 Task: For heading Use Lobster with orange colour & Underline.  font size for heading26,  'Change the font style of data to'Lobster and font size to 18,  Change the alignment of both headline & data to Align right In the sheet  BudgetPlan templatesbook
Action: Mouse moved to (47, 126)
Screenshot: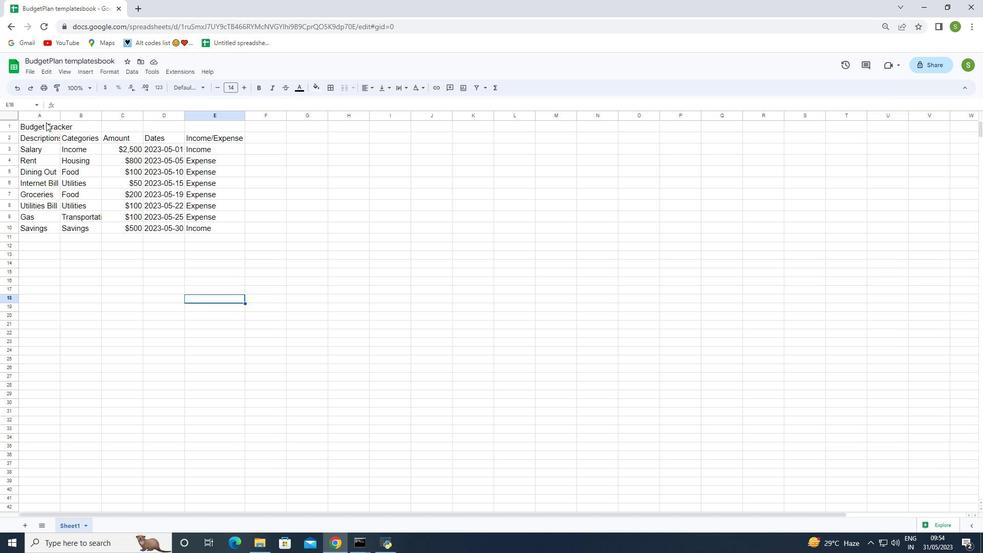 
Action: Mouse pressed left at (47, 126)
Screenshot: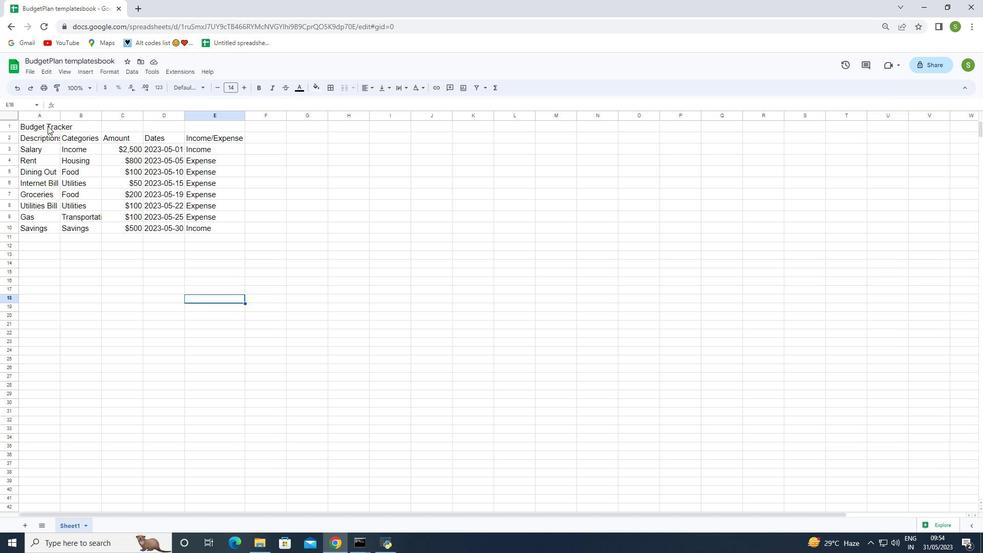
Action: Mouse moved to (59, 113)
Screenshot: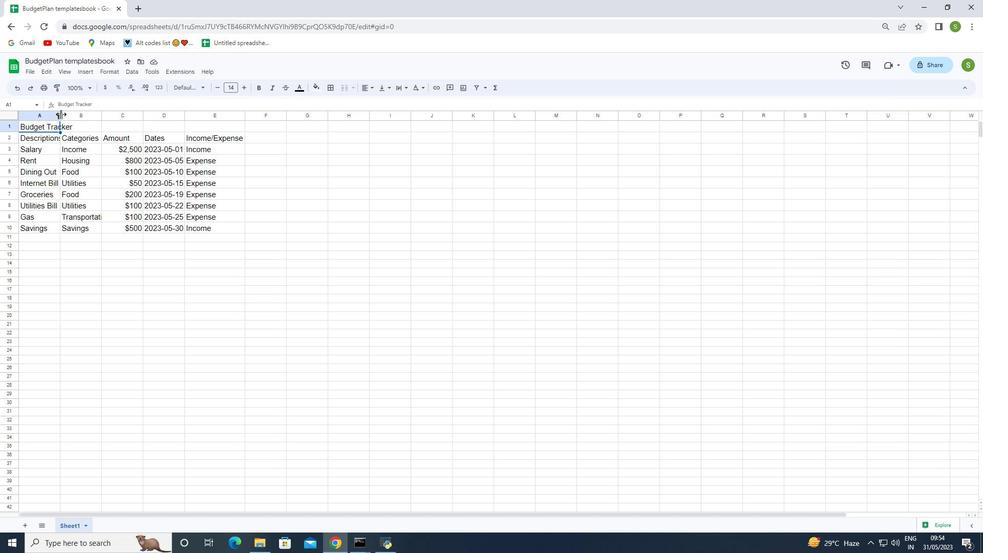 
Action: Mouse pressed left at (59, 113)
Screenshot: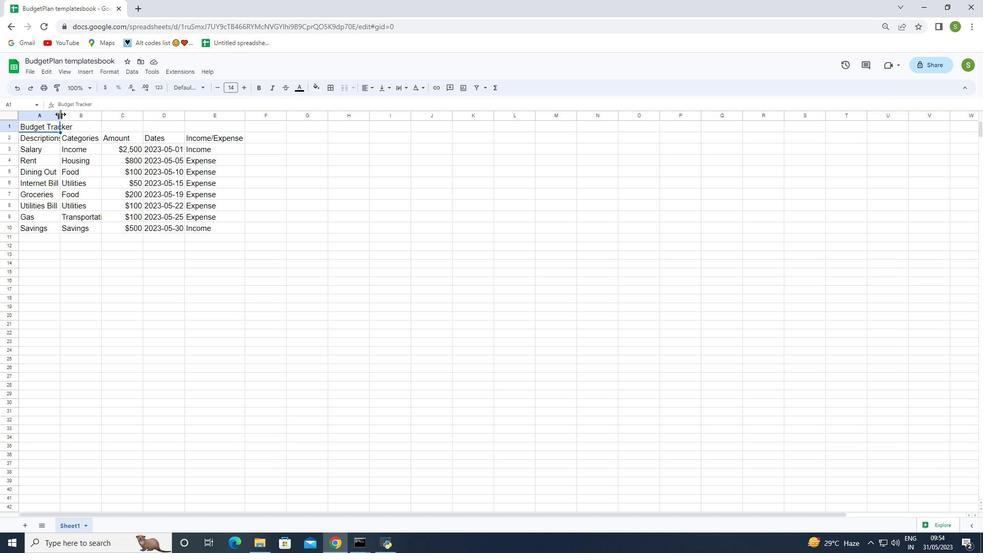 
Action: Mouse pressed left at (59, 113)
Screenshot: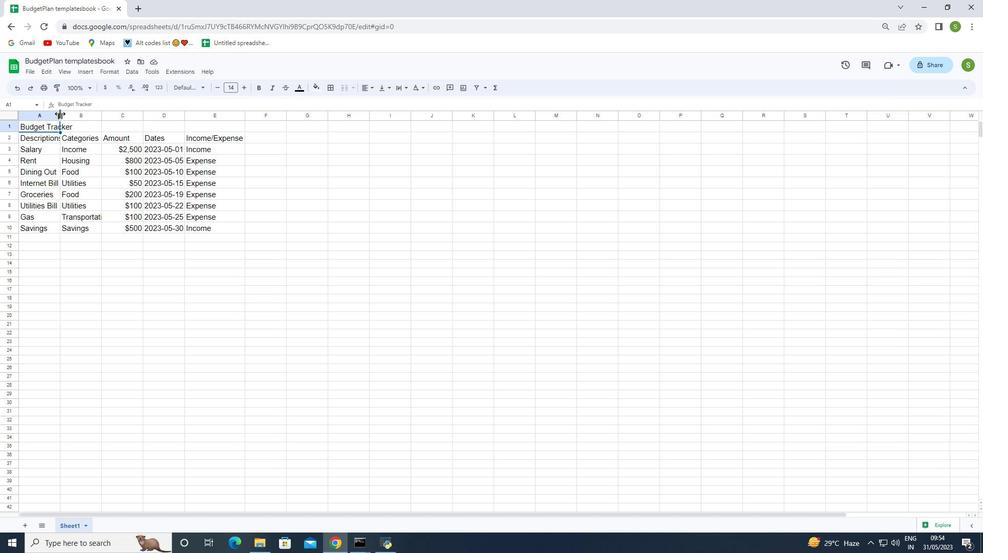 
Action: Mouse moved to (93, 227)
Screenshot: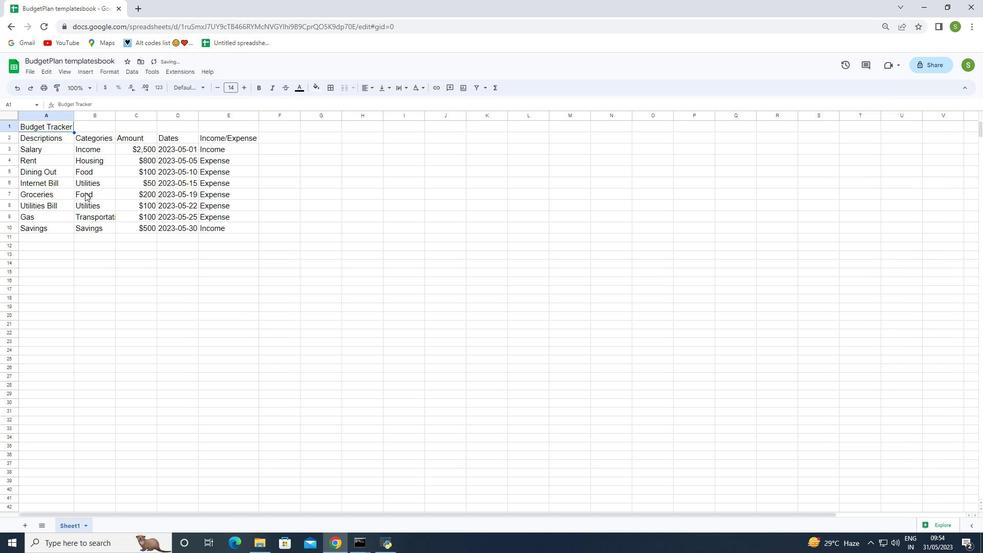 
Action: Mouse pressed left at (93, 227)
Screenshot: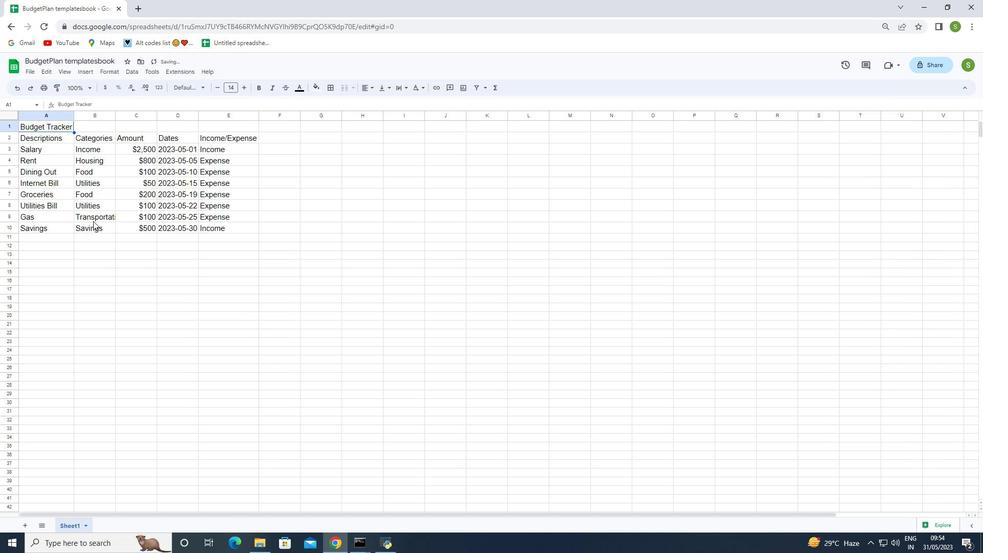 
Action: Mouse moved to (62, 127)
Screenshot: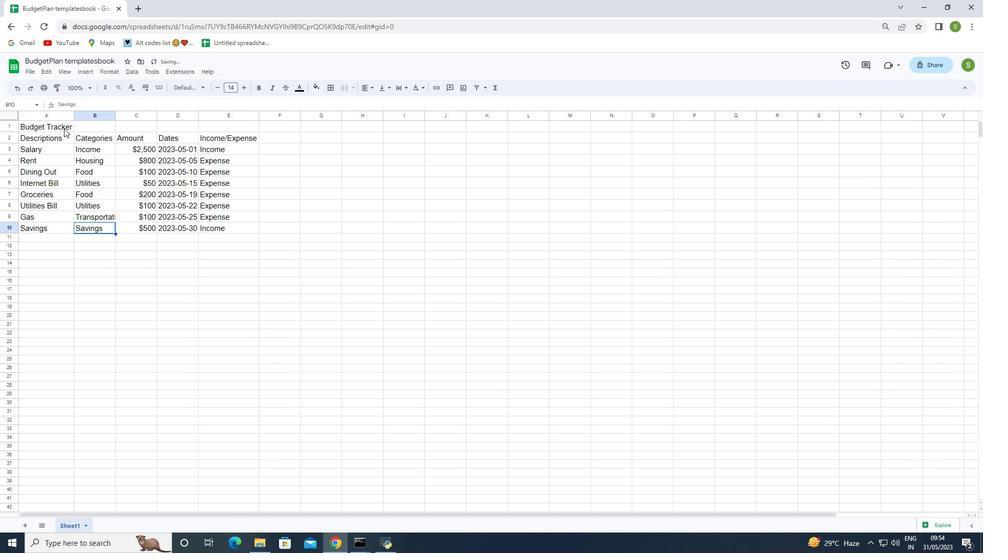 
Action: Mouse pressed left at (62, 127)
Screenshot: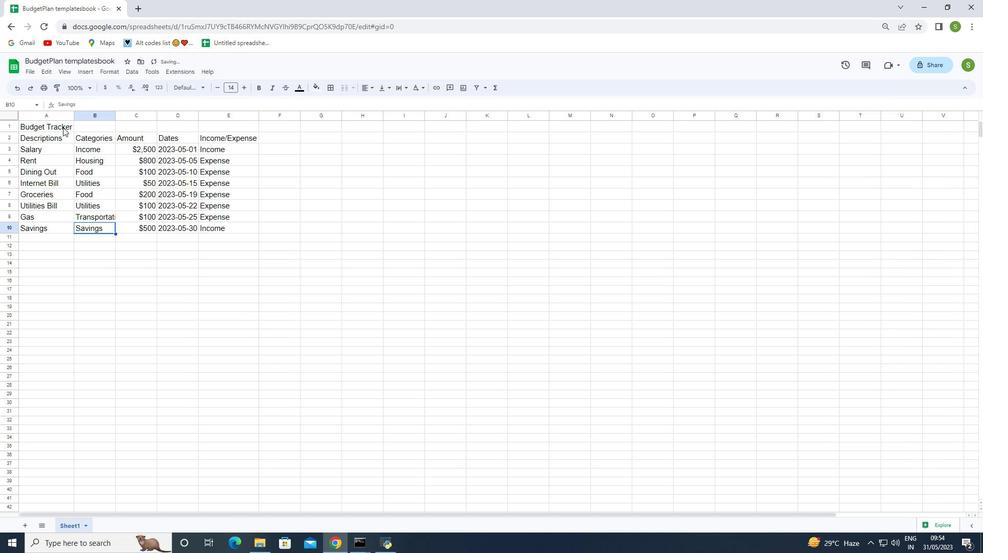 
Action: Mouse moved to (184, 88)
Screenshot: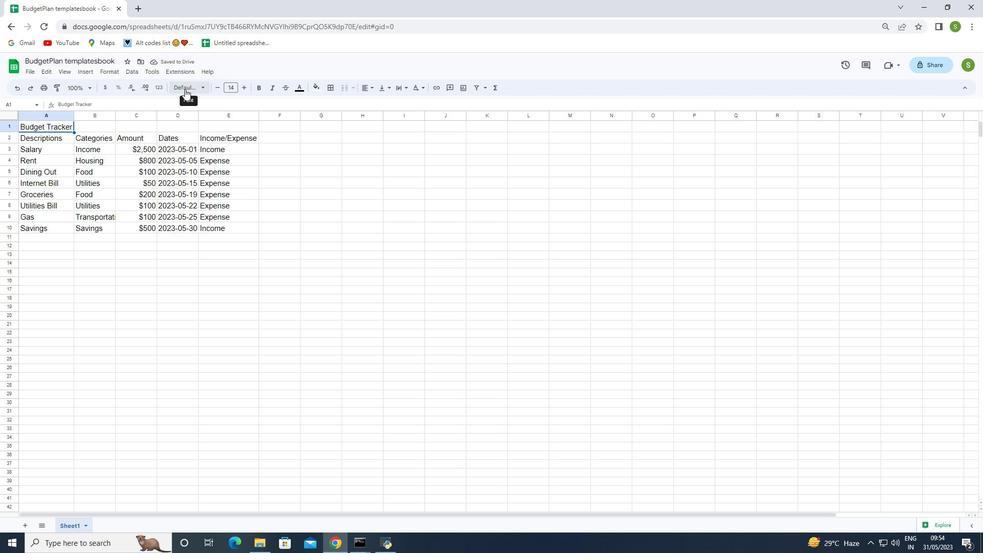 
Action: Mouse pressed left at (184, 88)
Screenshot: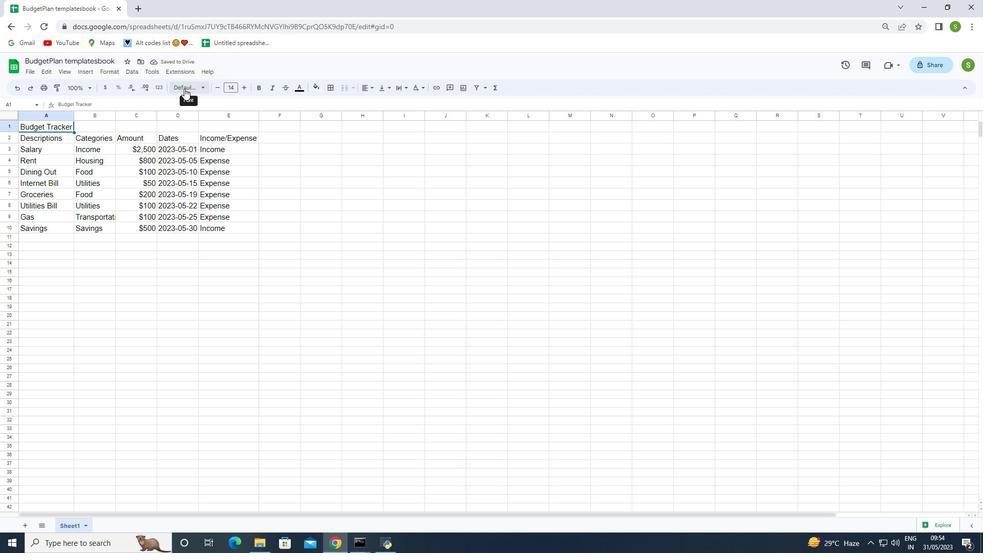 
Action: Mouse moved to (218, 510)
Screenshot: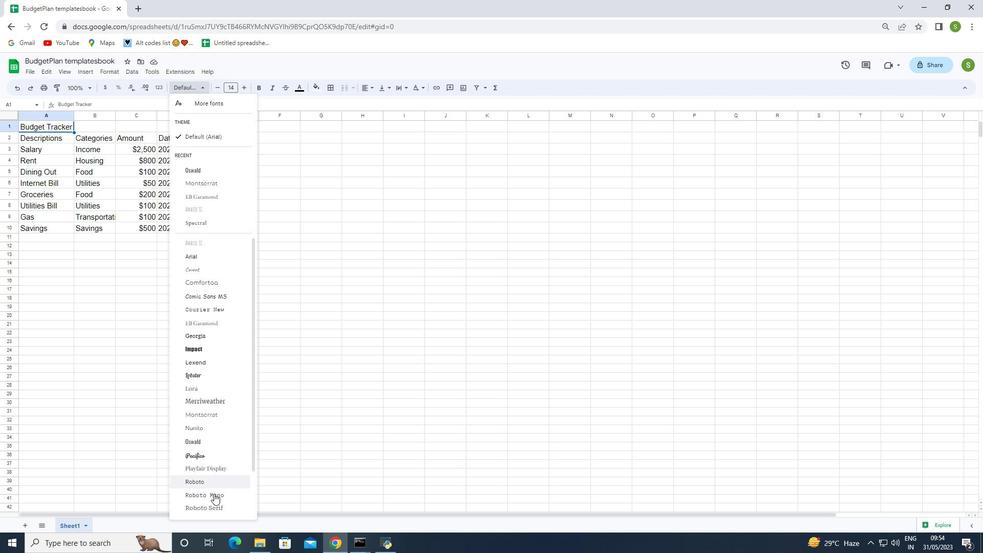 
Action: Mouse scrolled (218, 510) with delta (0, 0)
Screenshot: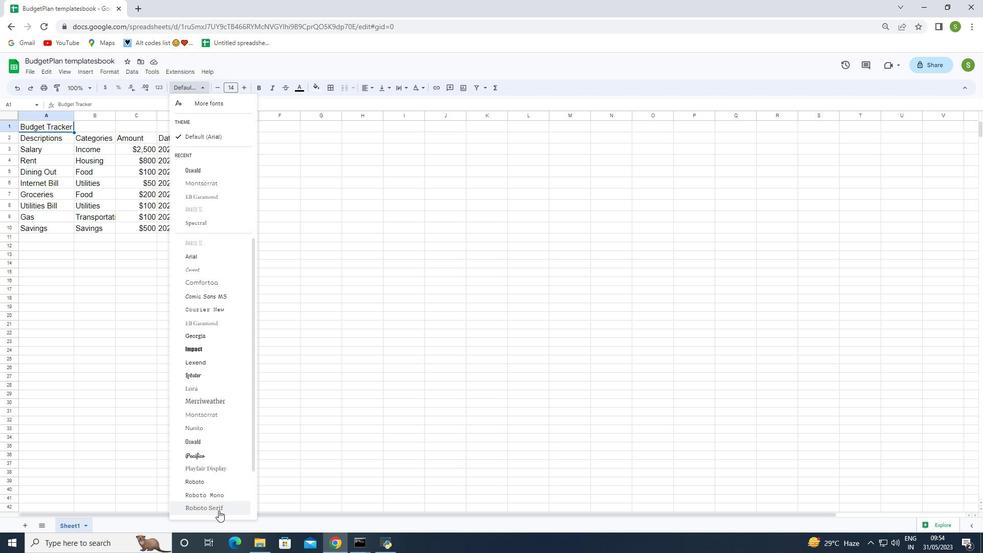 
Action: Mouse scrolled (218, 510) with delta (0, 0)
Screenshot: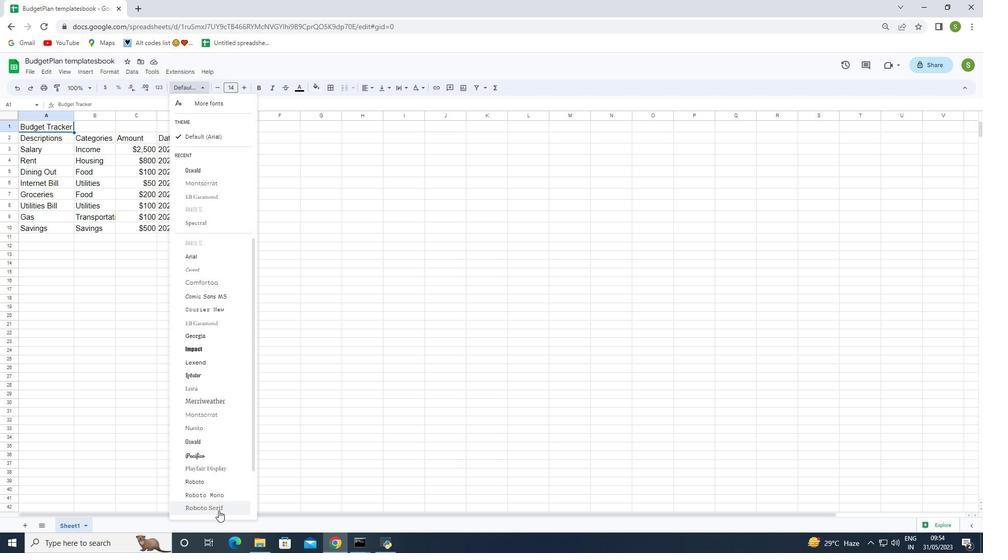 
Action: Mouse scrolled (218, 510) with delta (0, 0)
Screenshot: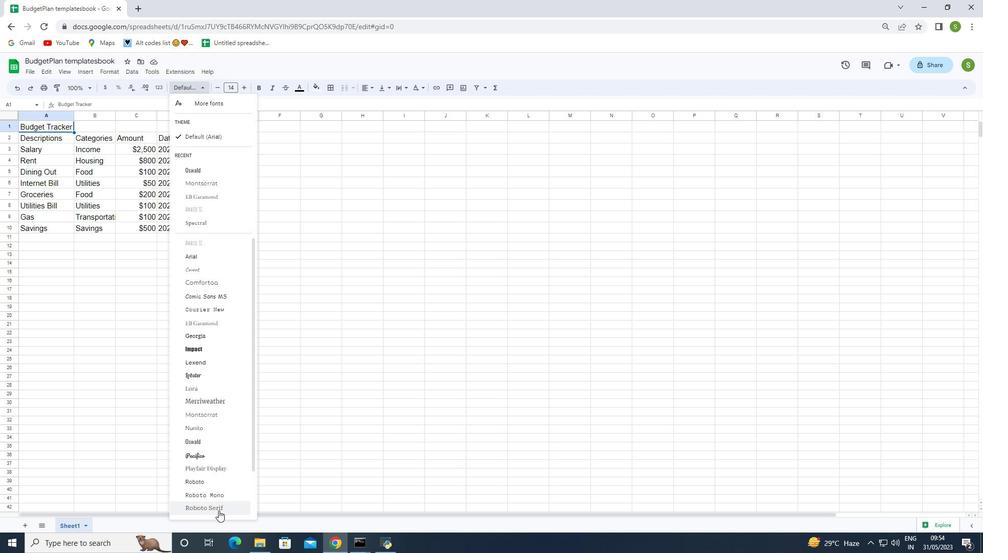 
Action: Mouse scrolled (218, 510) with delta (0, 0)
Screenshot: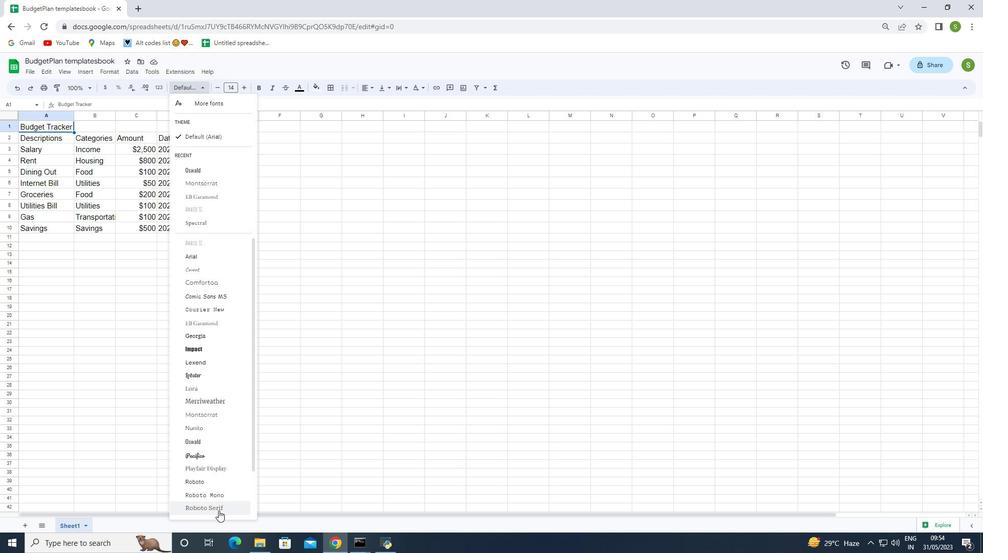 
Action: Mouse moved to (199, 488)
Screenshot: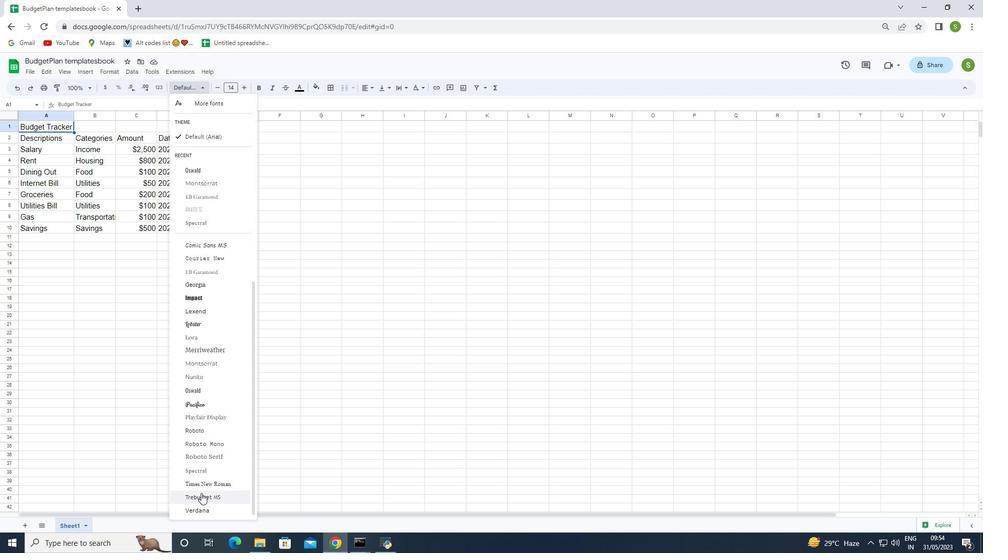 
Action: Mouse scrolled (199, 487) with delta (0, 0)
Screenshot: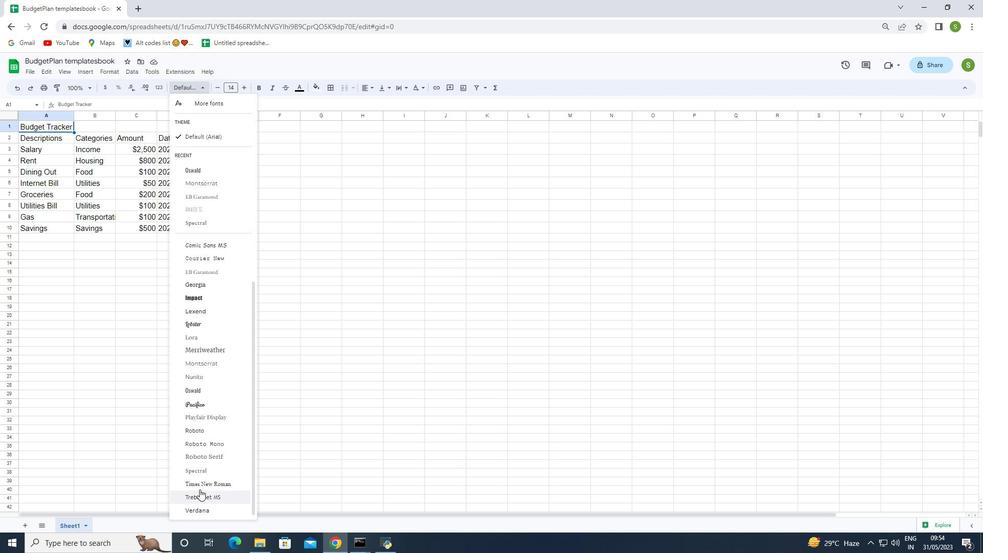 
Action: Mouse scrolled (199, 487) with delta (0, 0)
Screenshot: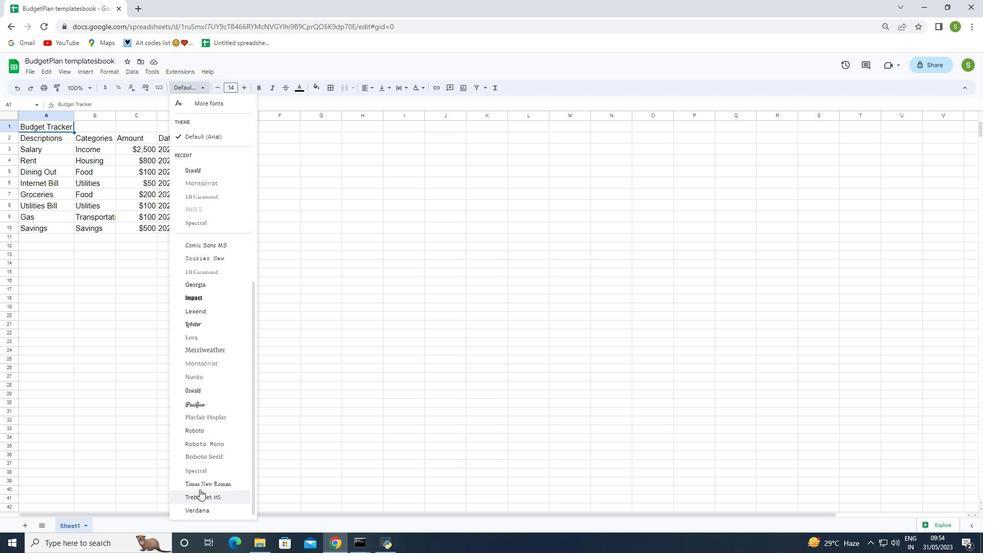 
Action: Mouse scrolled (199, 487) with delta (0, 0)
Screenshot: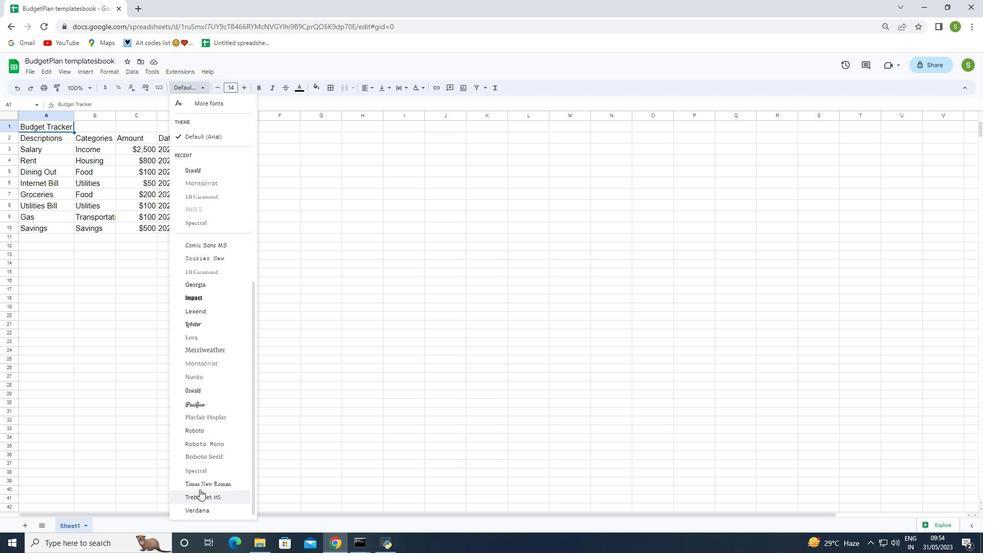
Action: Mouse scrolled (199, 487) with delta (0, 0)
Screenshot: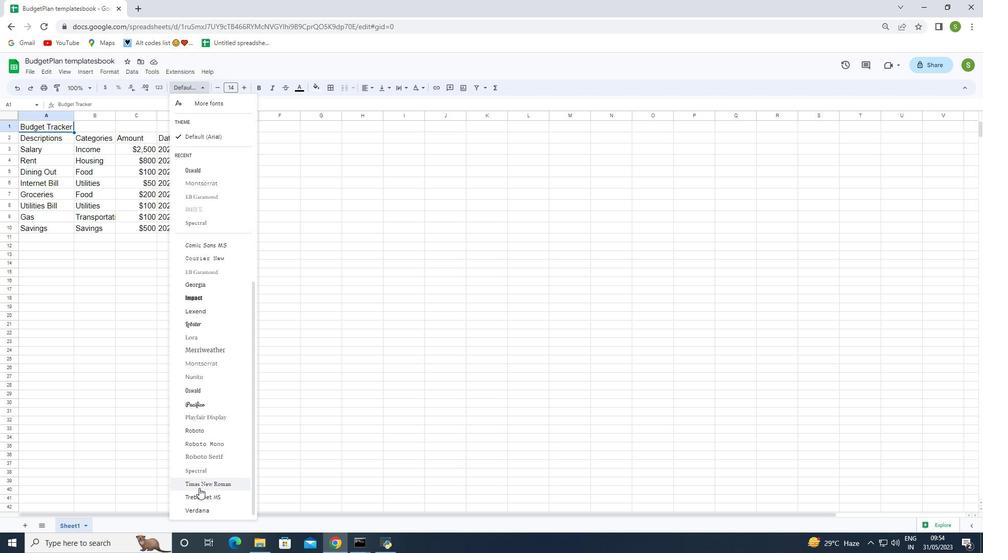 
Action: Mouse scrolled (199, 487) with delta (0, 0)
Screenshot: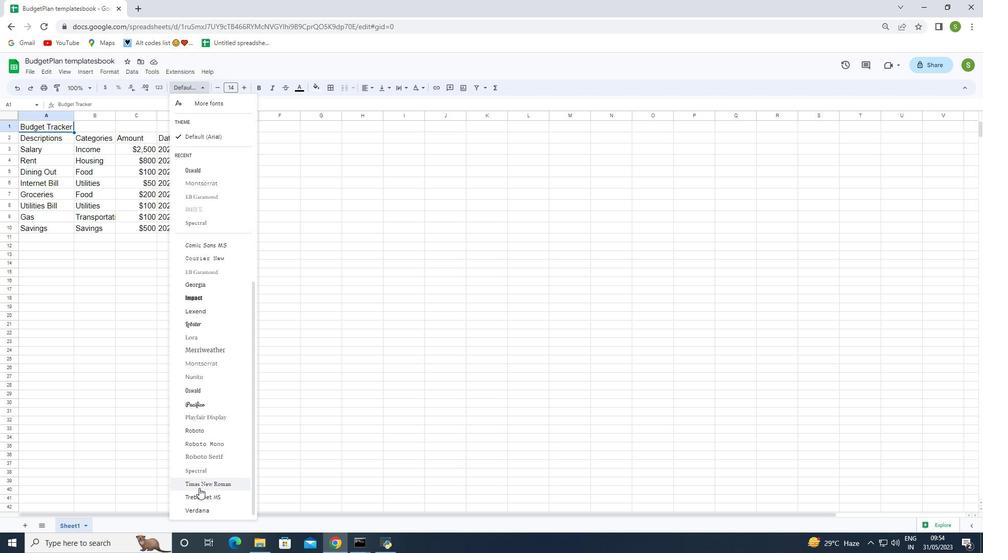 
Action: Mouse scrolled (199, 487) with delta (0, 0)
Screenshot: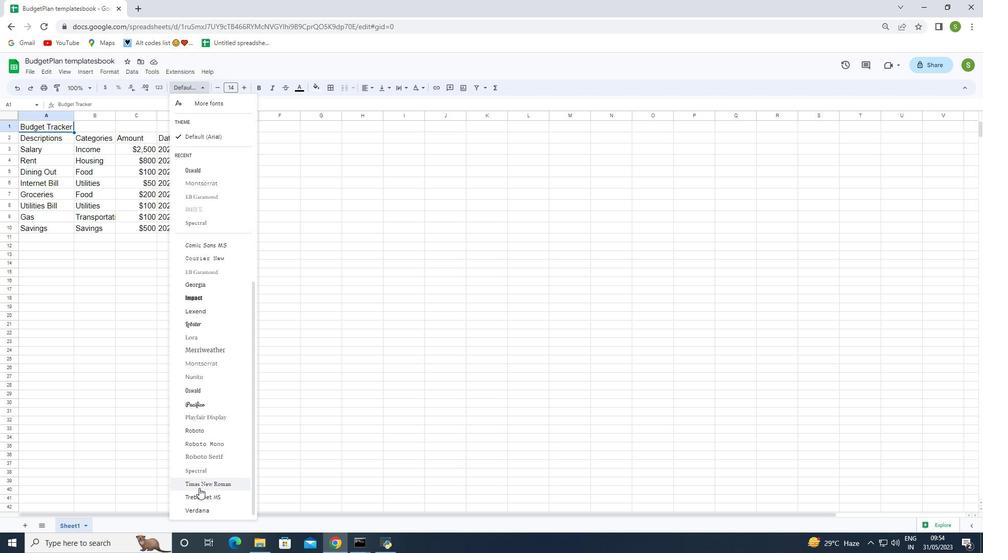 
Action: Mouse moved to (208, 429)
Screenshot: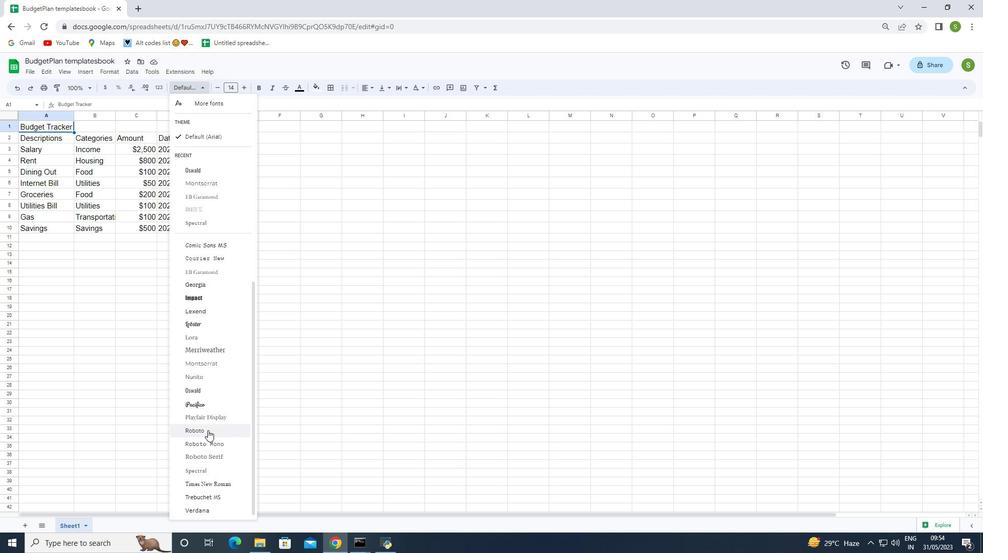 
Action: Mouse scrolled (208, 430) with delta (0, 0)
Screenshot: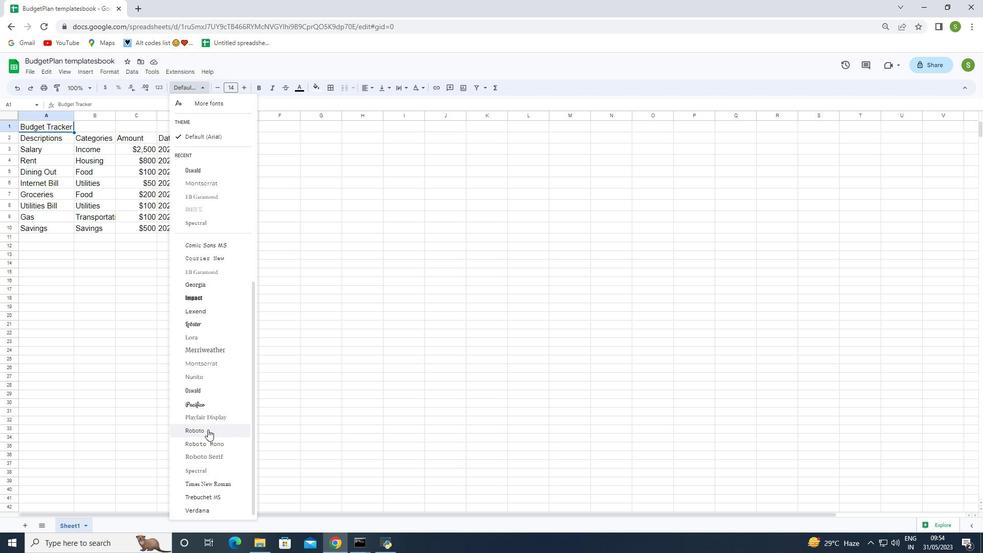 
Action: Mouse moved to (192, 376)
Screenshot: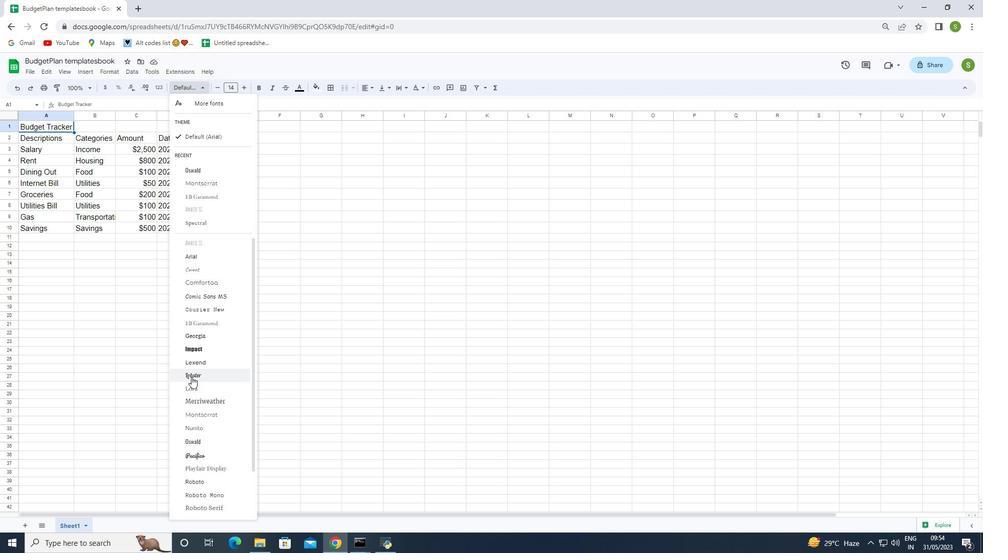 
Action: Mouse pressed left at (192, 376)
Screenshot: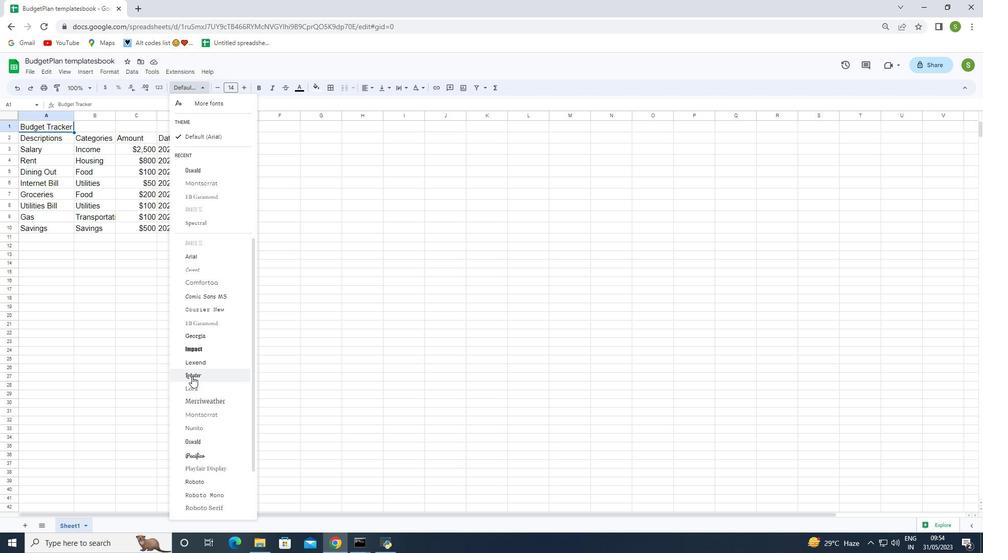 
Action: Mouse moved to (301, 89)
Screenshot: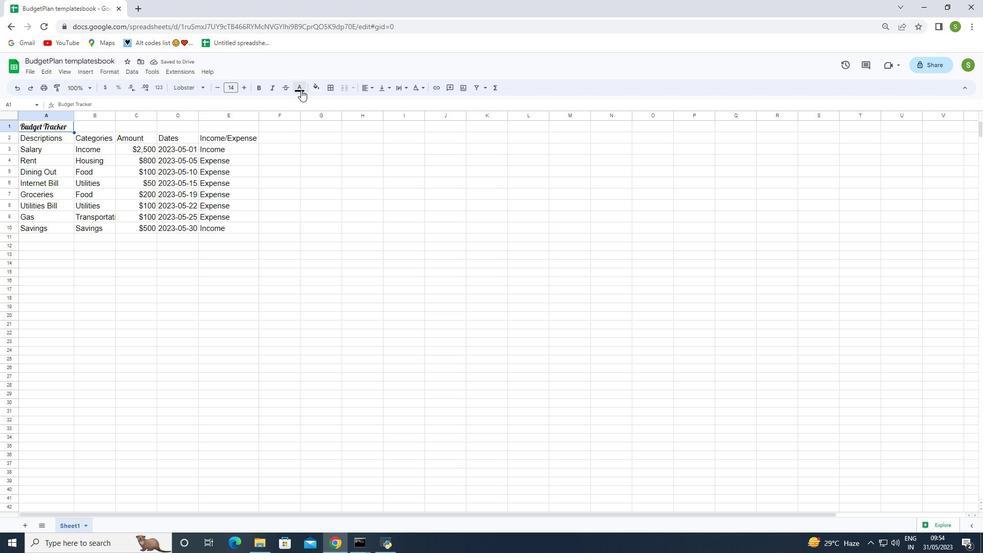 
Action: Mouse pressed left at (301, 89)
Screenshot: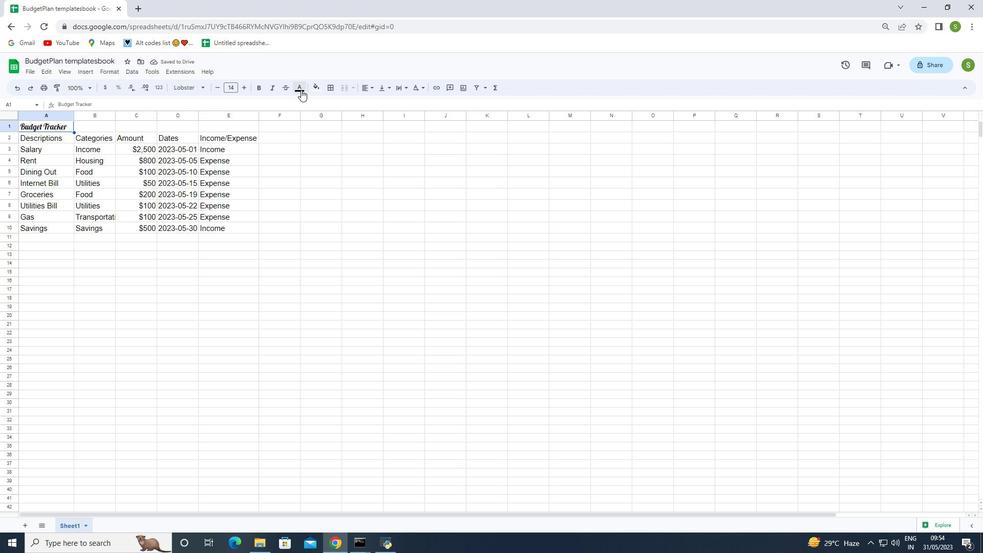 
Action: Mouse moved to (319, 125)
Screenshot: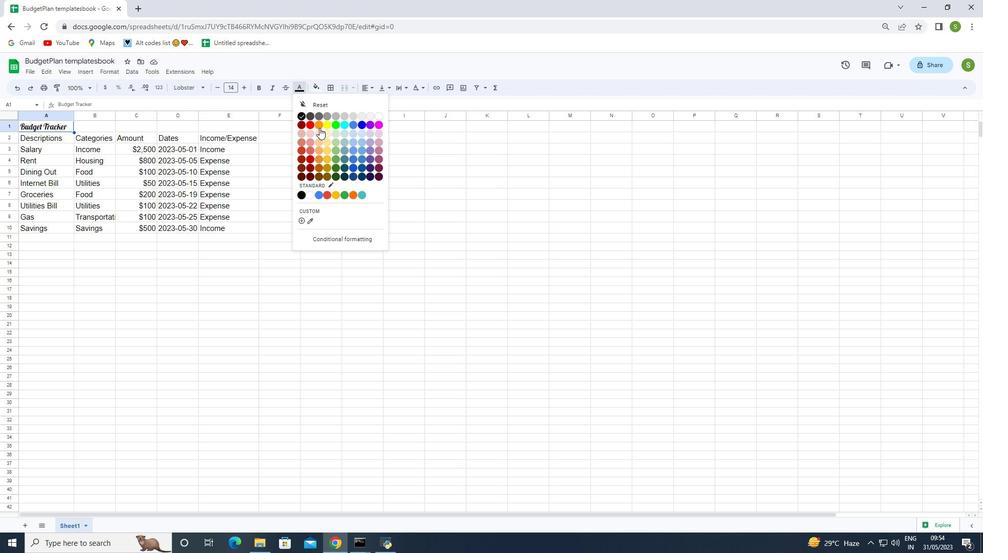 
Action: Mouse pressed left at (319, 125)
Screenshot: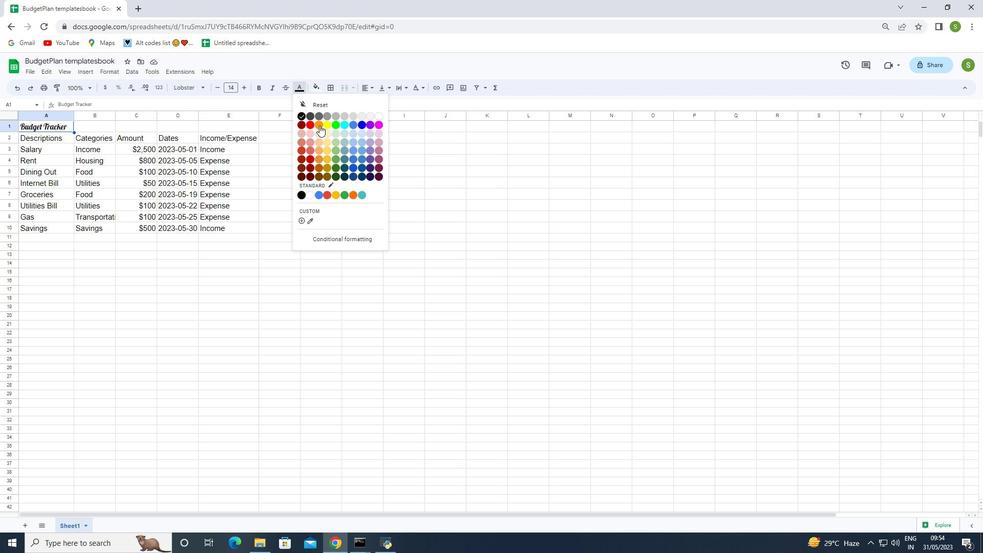 
Action: Mouse moved to (106, 73)
Screenshot: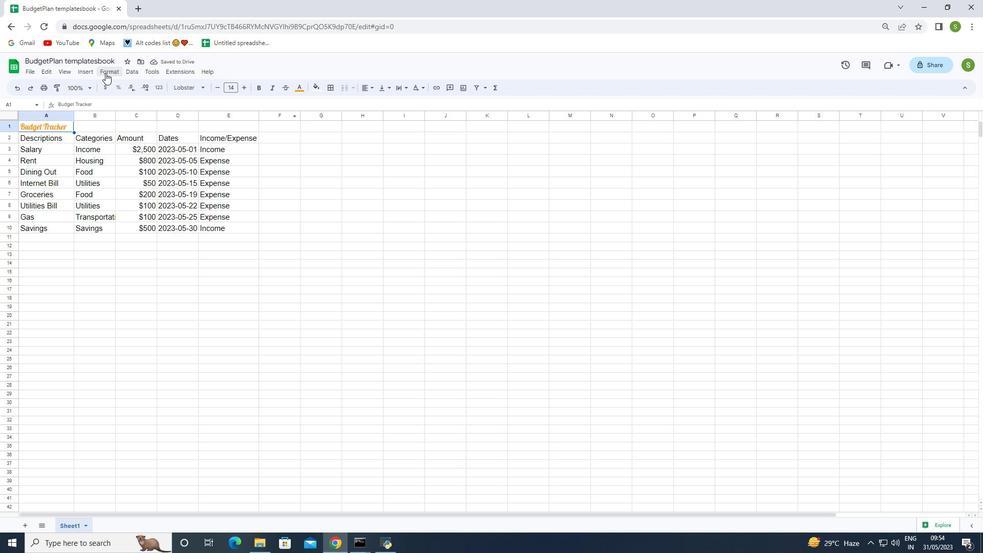 
Action: Mouse pressed left at (106, 73)
Screenshot: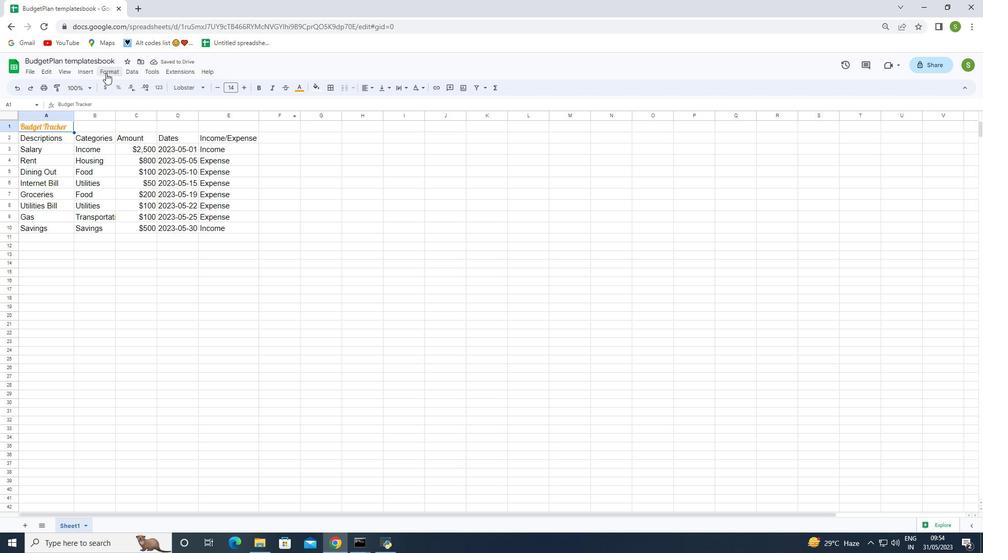 
Action: Mouse moved to (250, 120)
Screenshot: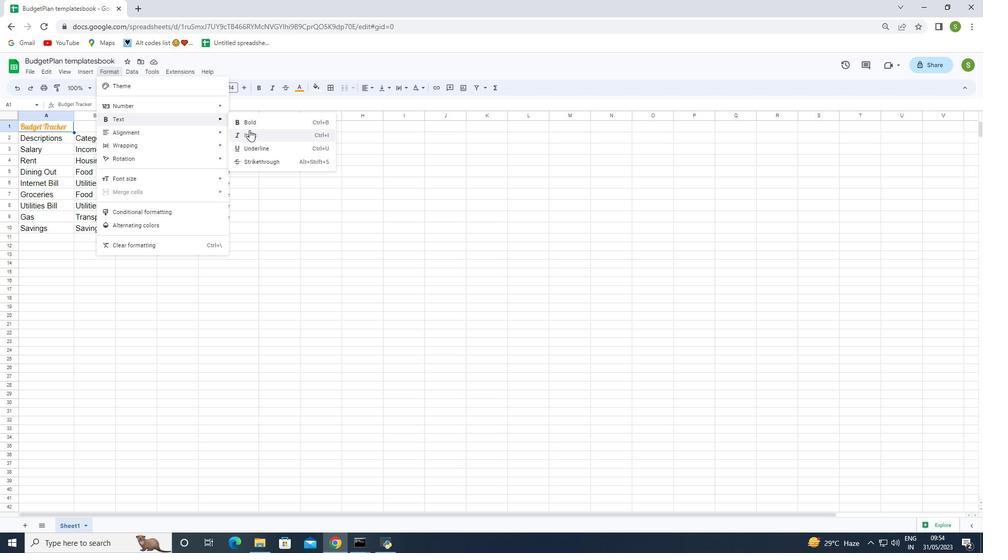 
Action: Mouse pressed left at (250, 120)
Screenshot: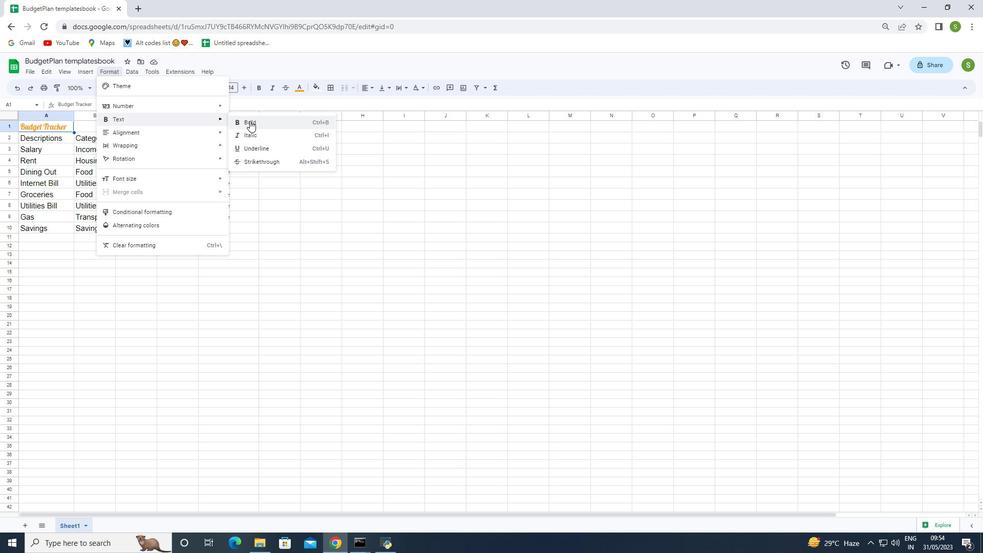 
Action: Mouse moved to (254, 88)
Screenshot: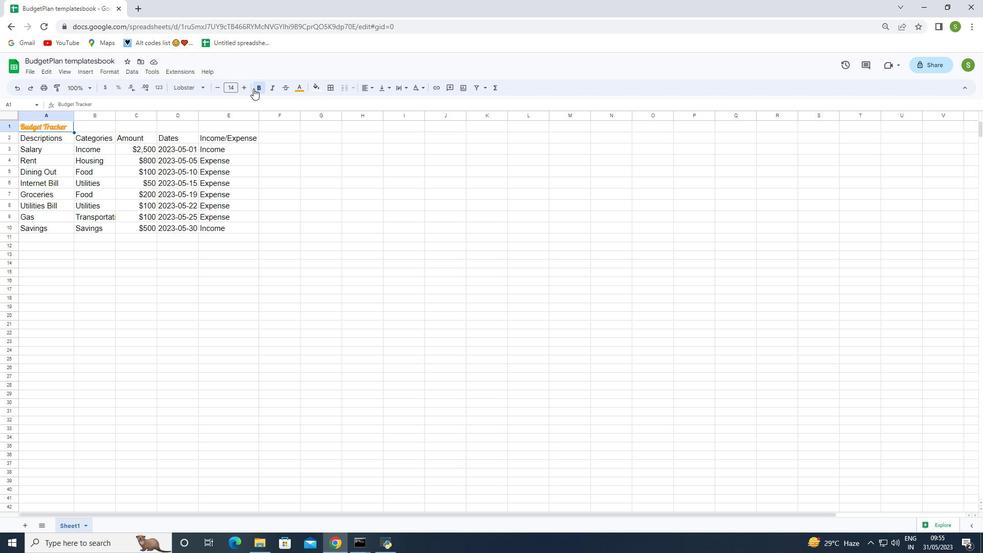
Action: Mouse pressed left at (254, 88)
Screenshot: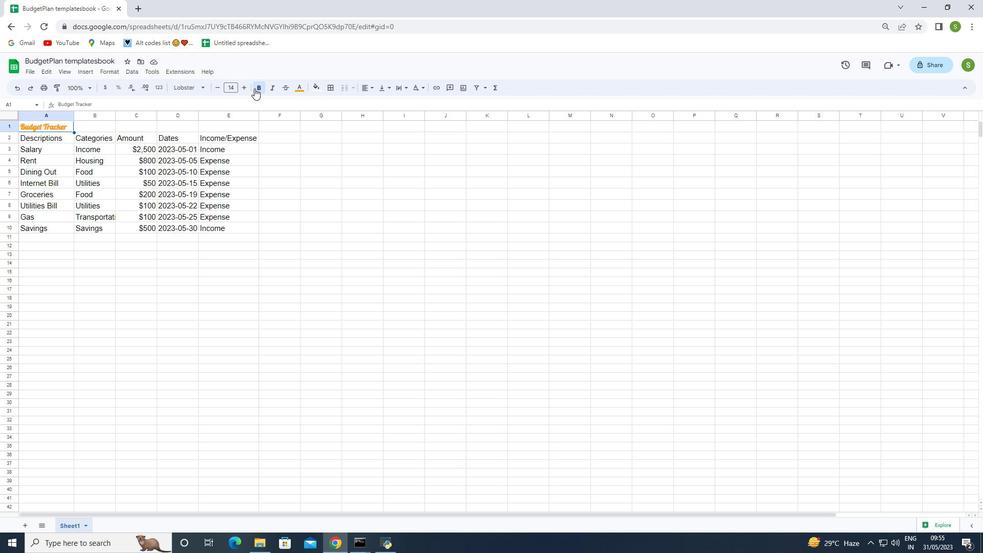 
Action: Mouse moved to (117, 72)
Screenshot: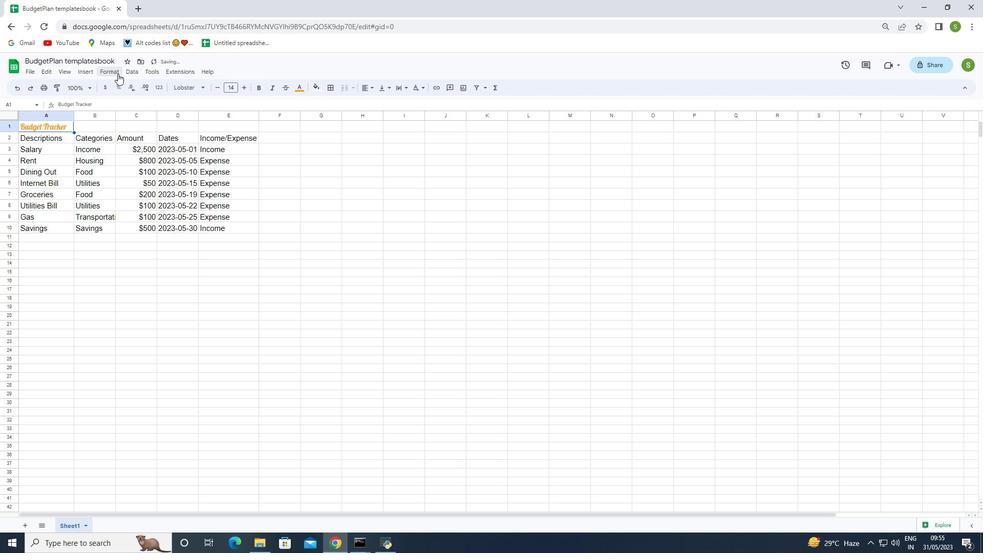 
Action: Mouse pressed left at (117, 72)
Screenshot: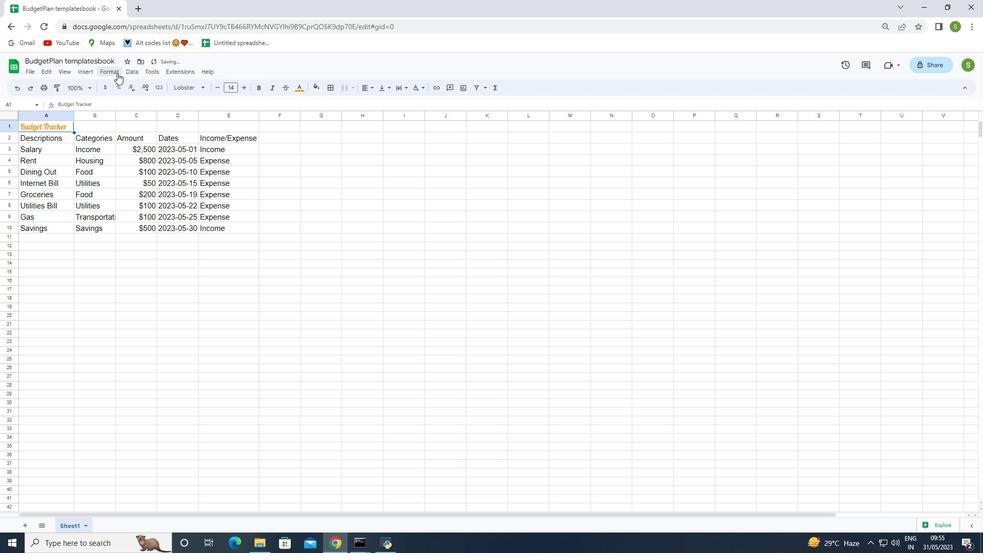 
Action: Mouse moved to (253, 151)
Screenshot: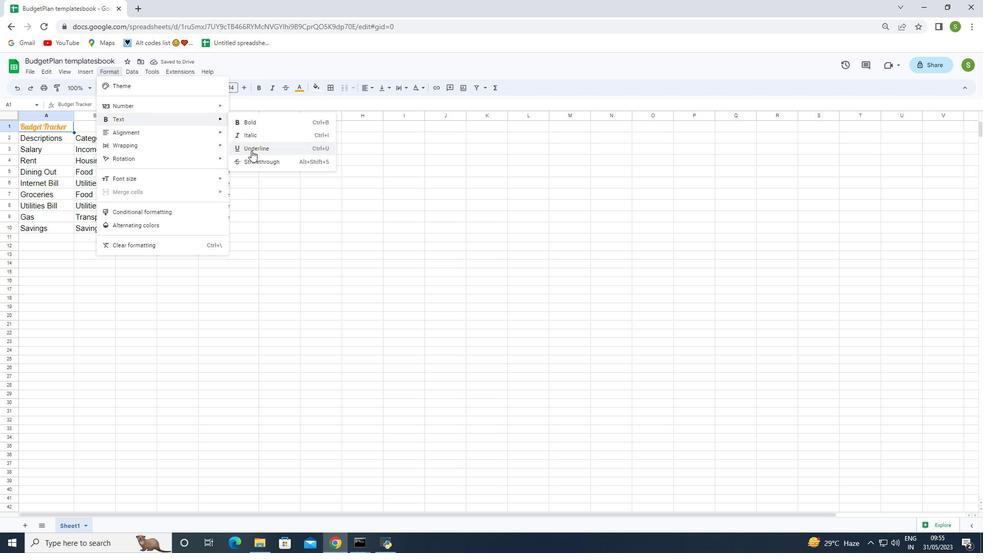 
Action: Mouse pressed left at (253, 151)
Screenshot: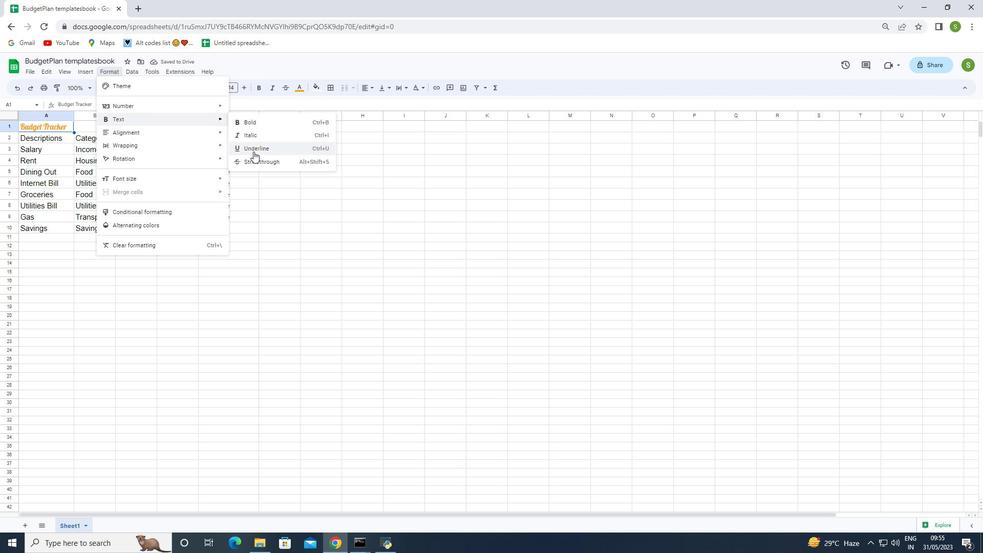 
Action: Mouse moved to (243, 88)
Screenshot: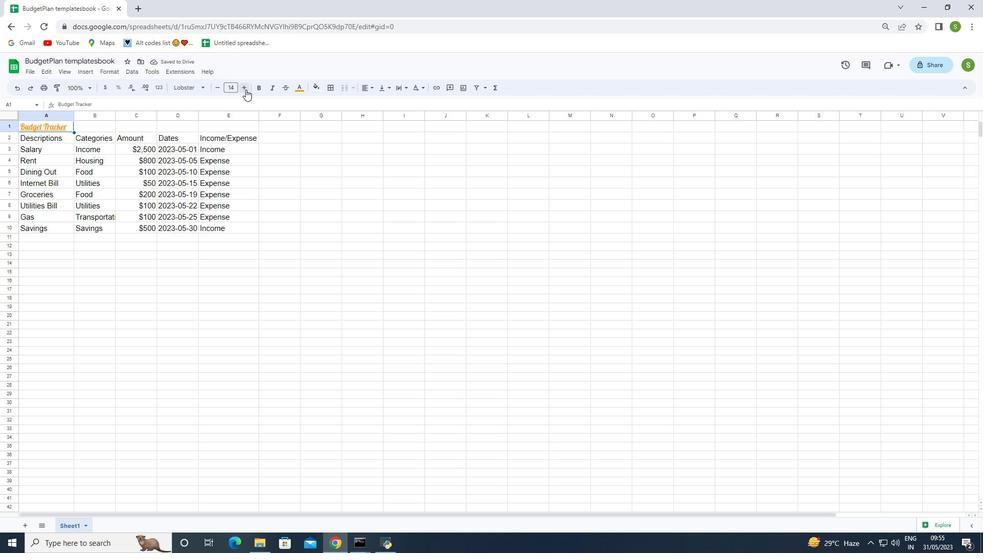 
Action: Mouse pressed left at (243, 88)
Screenshot: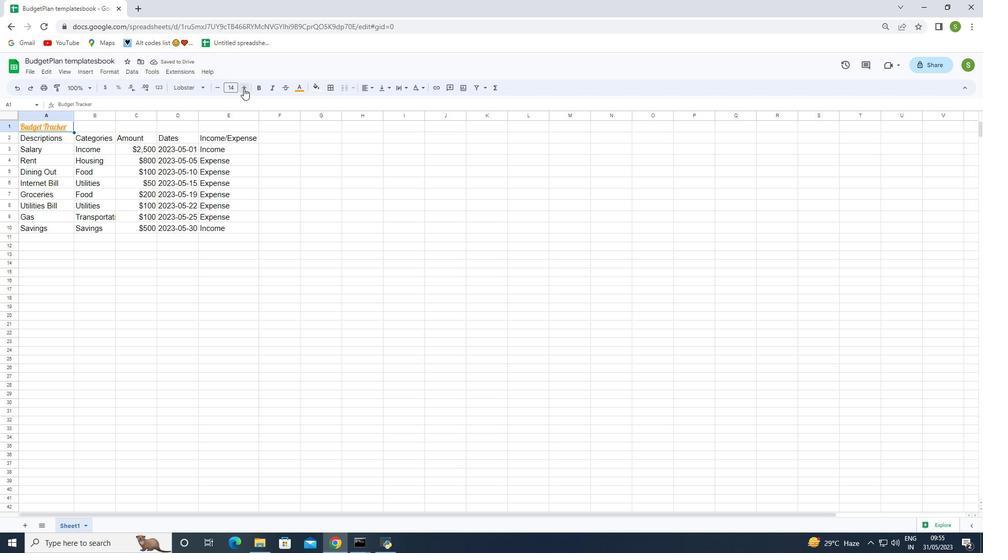 
Action: Mouse pressed left at (243, 88)
Screenshot: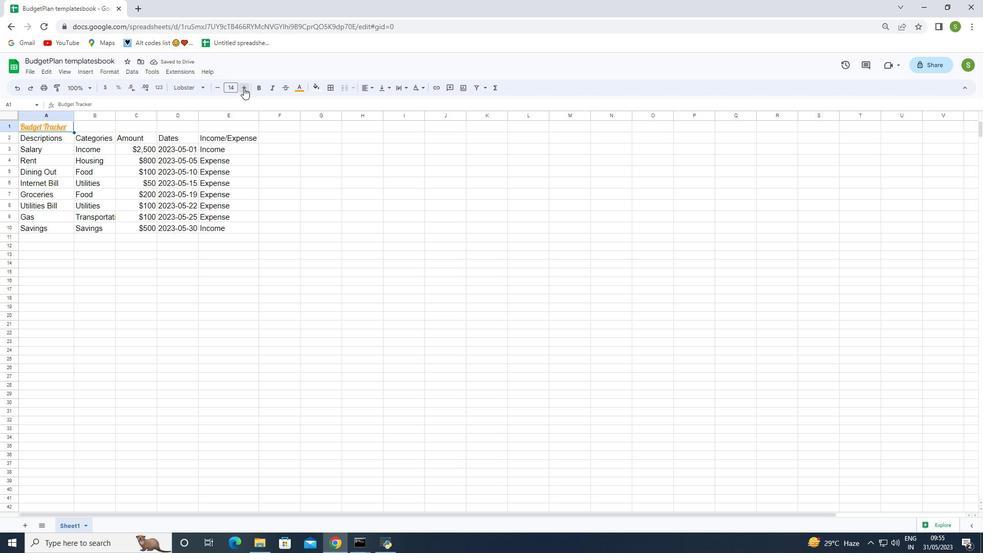 
Action: Mouse pressed left at (243, 88)
Screenshot: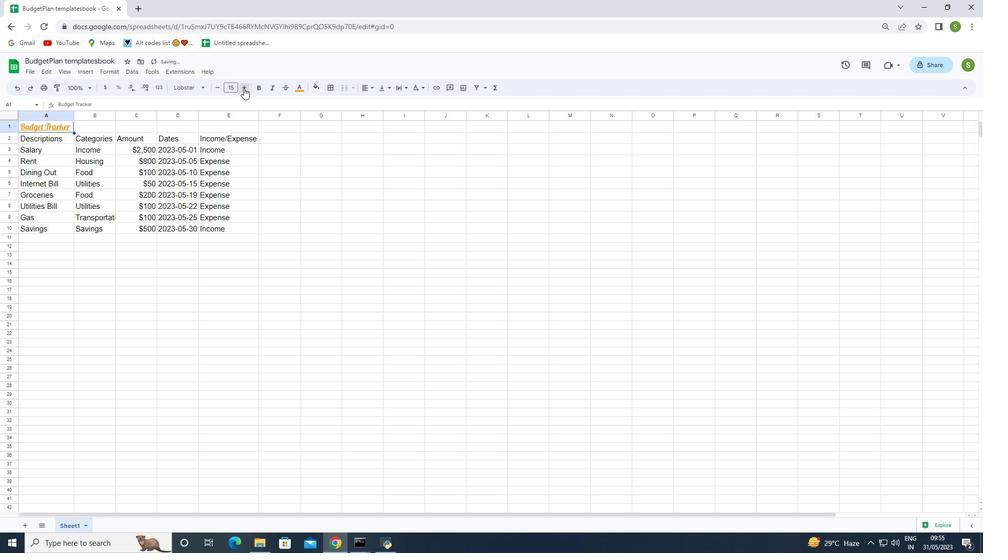 
Action: Mouse pressed left at (243, 88)
Screenshot: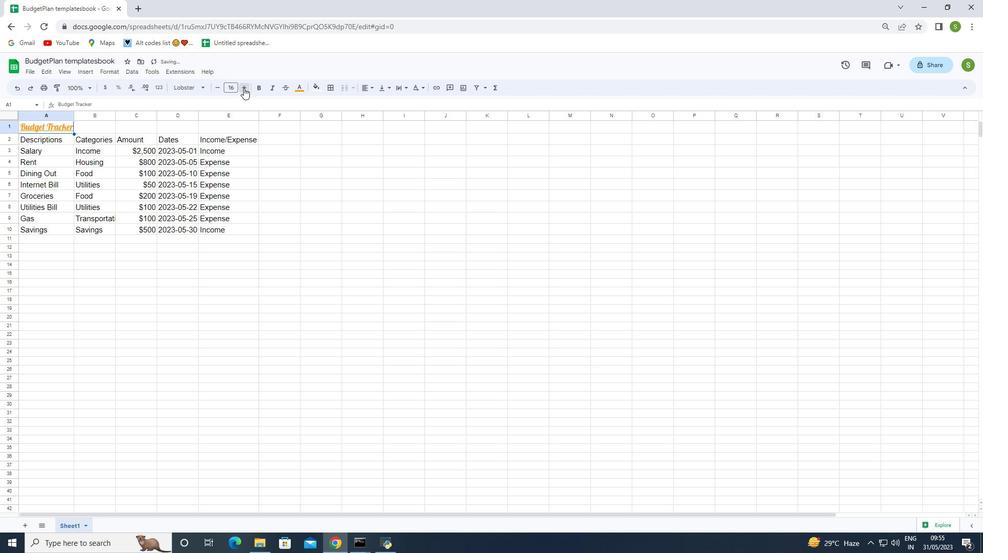 
Action: Mouse pressed left at (243, 88)
Screenshot: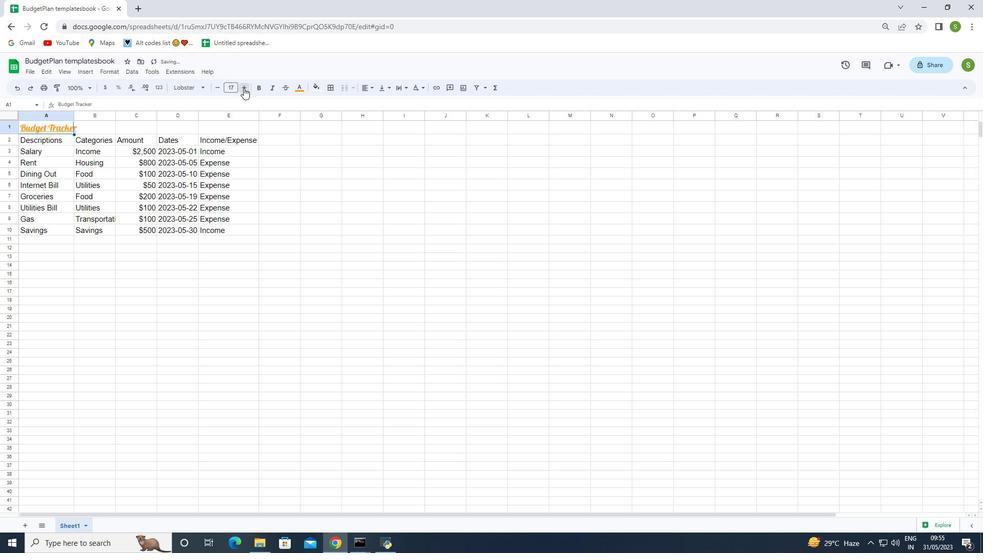
Action: Mouse pressed left at (243, 88)
Screenshot: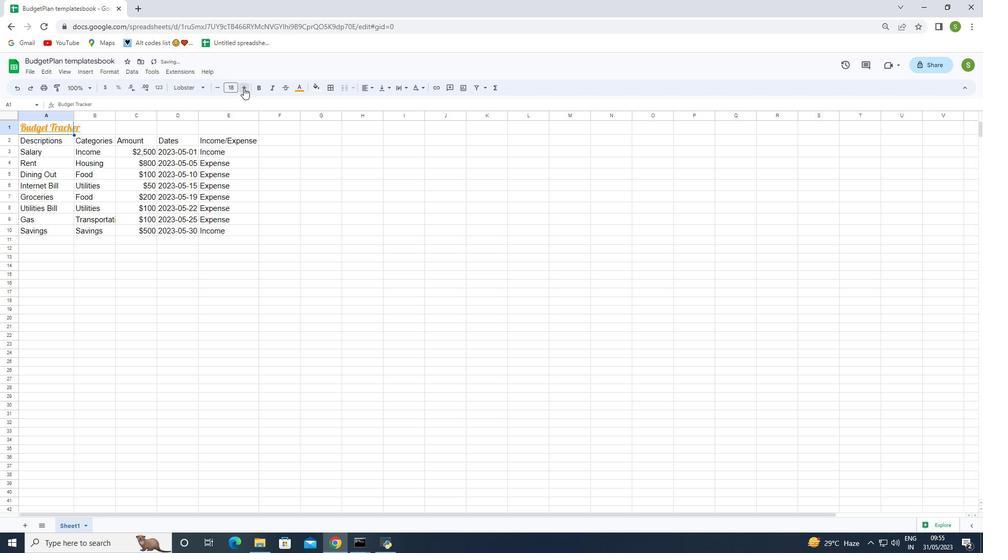
Action: Mouse pressed left at (243, 88)
Screenshot: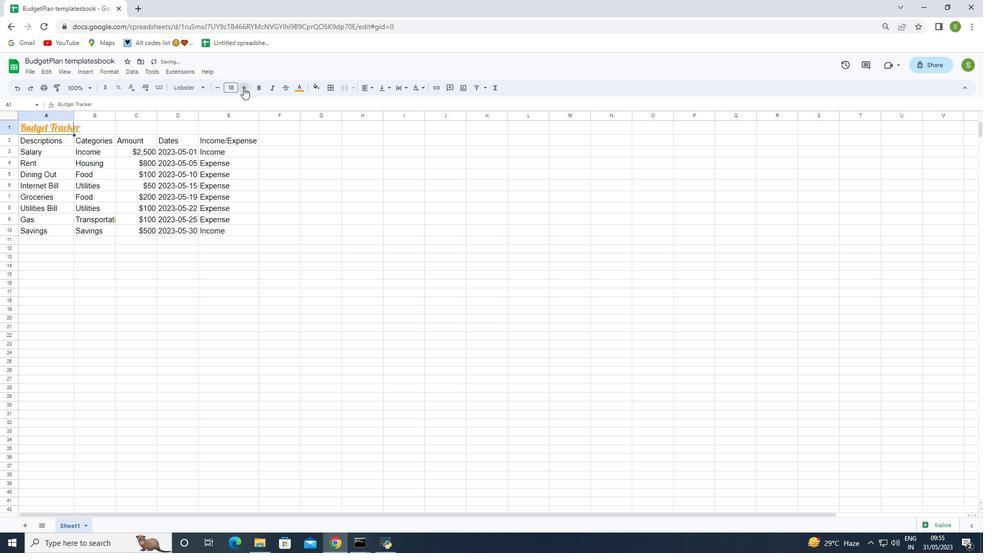 
Action: Mouse pressed left at (243, 88)
Screenshot: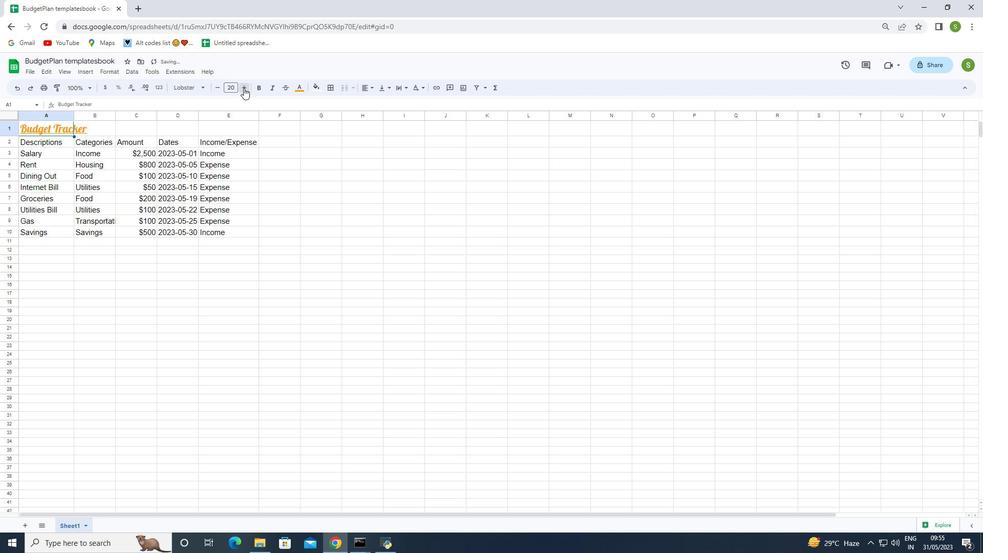 
Action: Mouse pressed left at (243, 88)
Screenshot: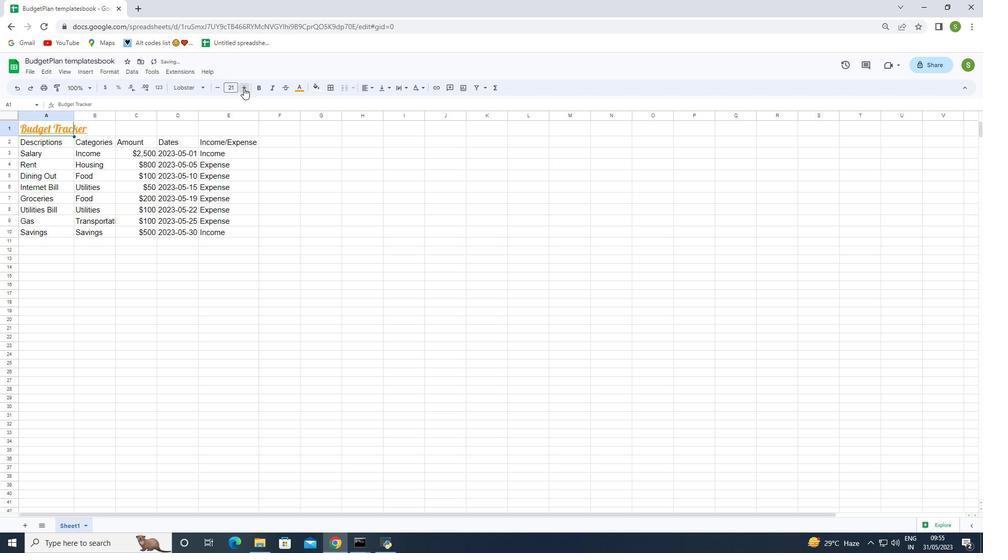 
Action: Mouse pressed left at (243, 88)
Screenshot: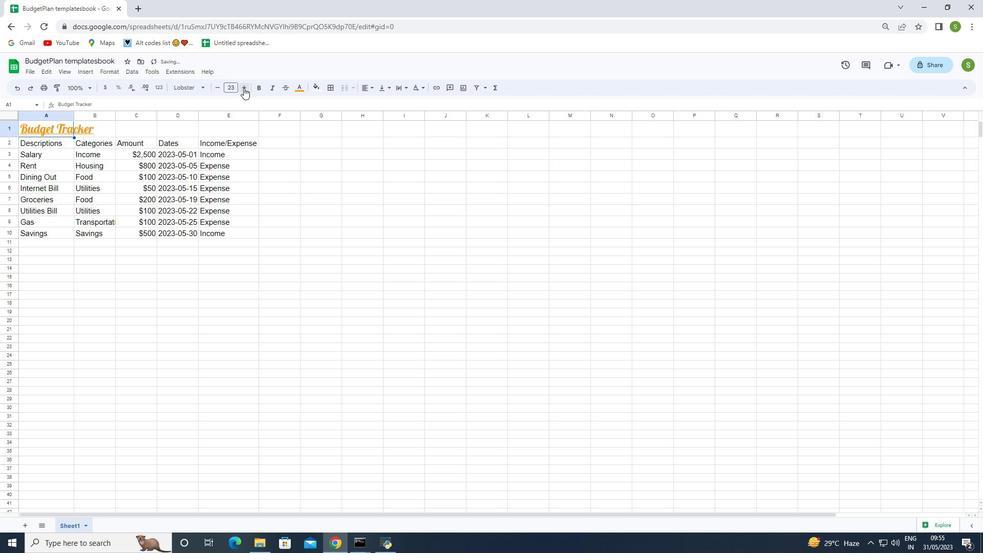 
Action: Mouse pressed left at (243, 88)
Screenshot: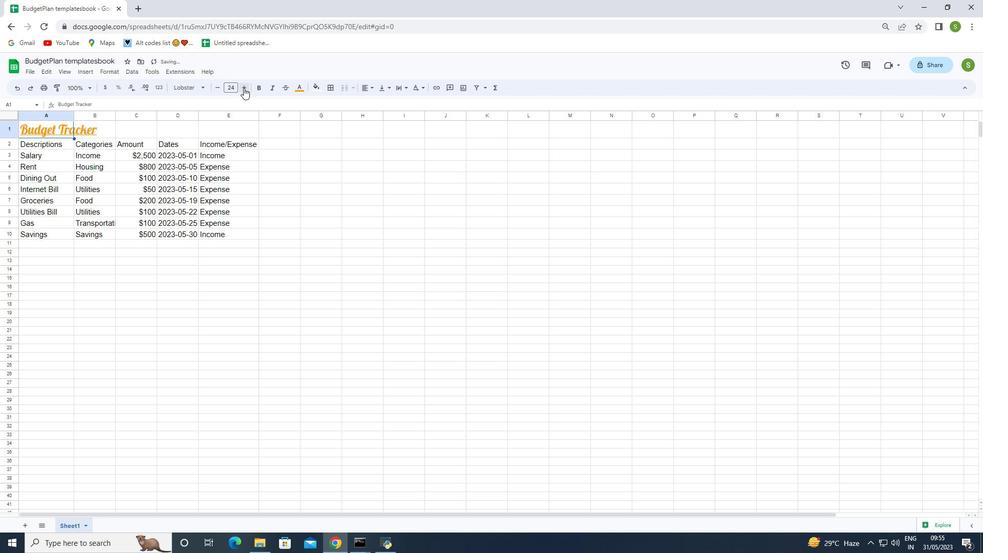 
Action: Mouse pressed left at (243, 88)
Screenshot: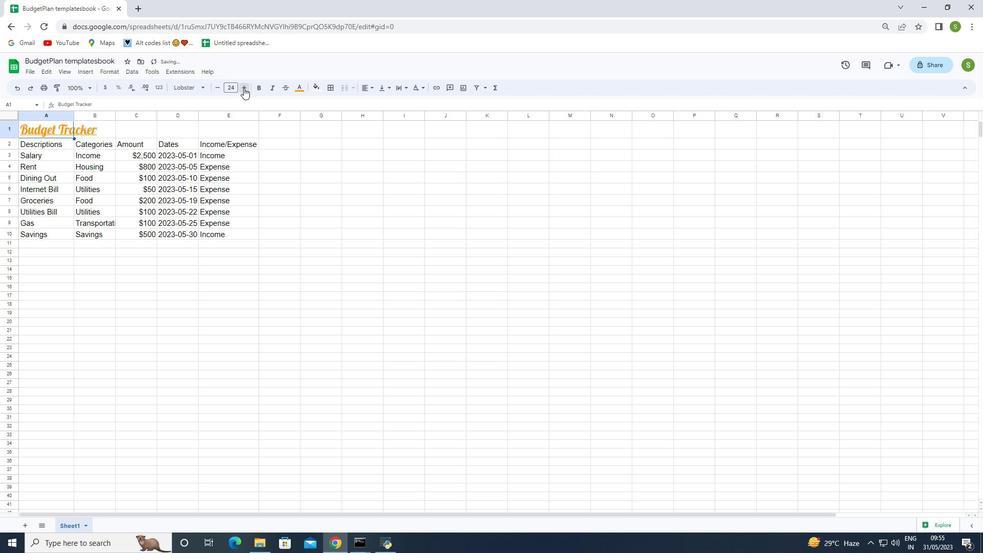 
Action: Mouse moved to (289, 176)
Screenshot: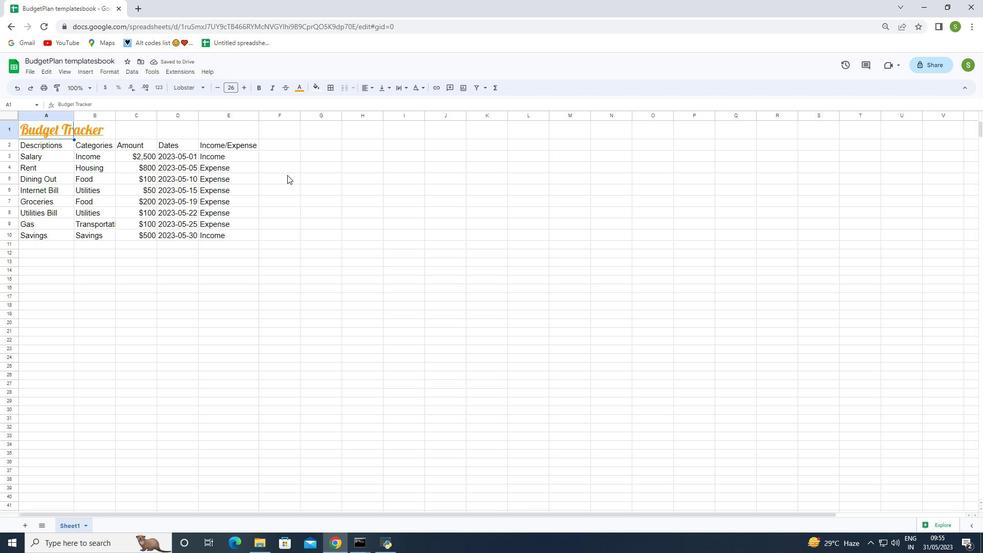 
Action: Mouse pressed left at (289, 176)
Screenshot: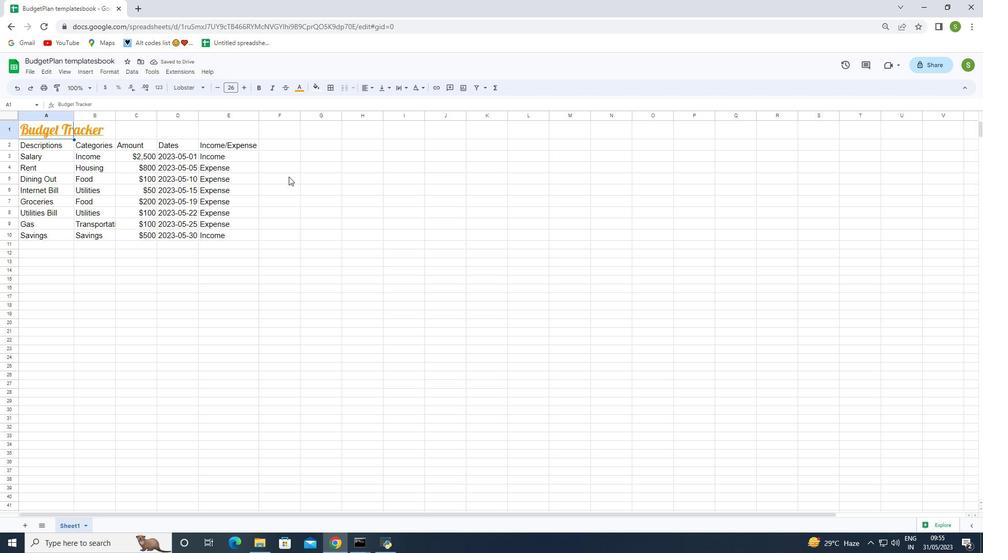
Action: Mouse moved to (35, 144)
Screenshot: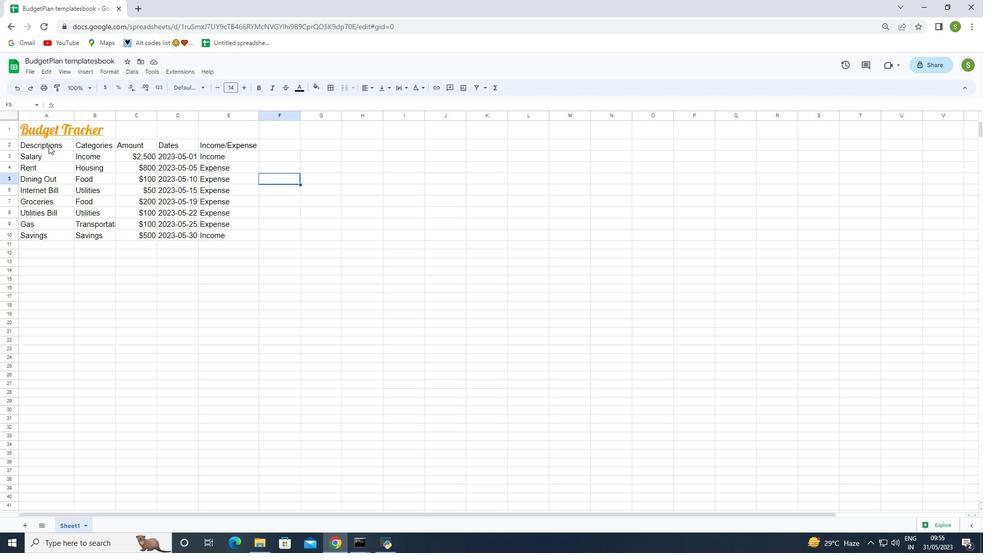 
Action: Mouse pressed left at (35, 144)
Screenshot: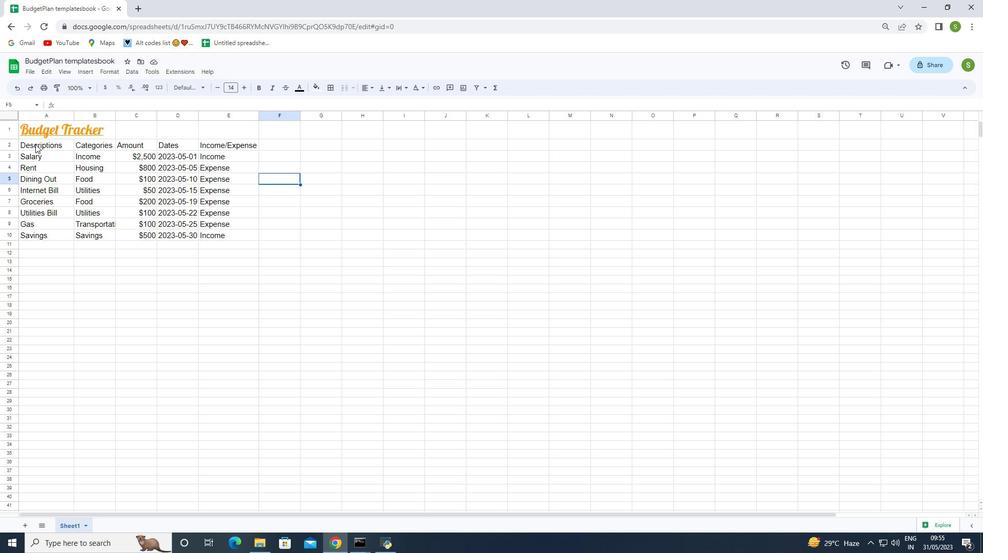 
Action: Mouse moved to (192, 87)
Screenshot: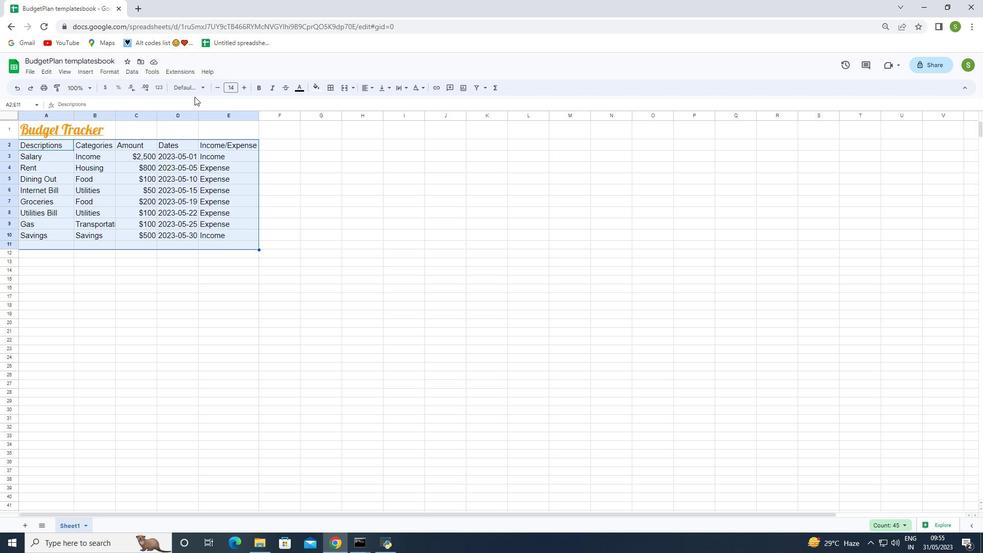 
Action: Mouse pressed left at (192, 87)
Screenshot: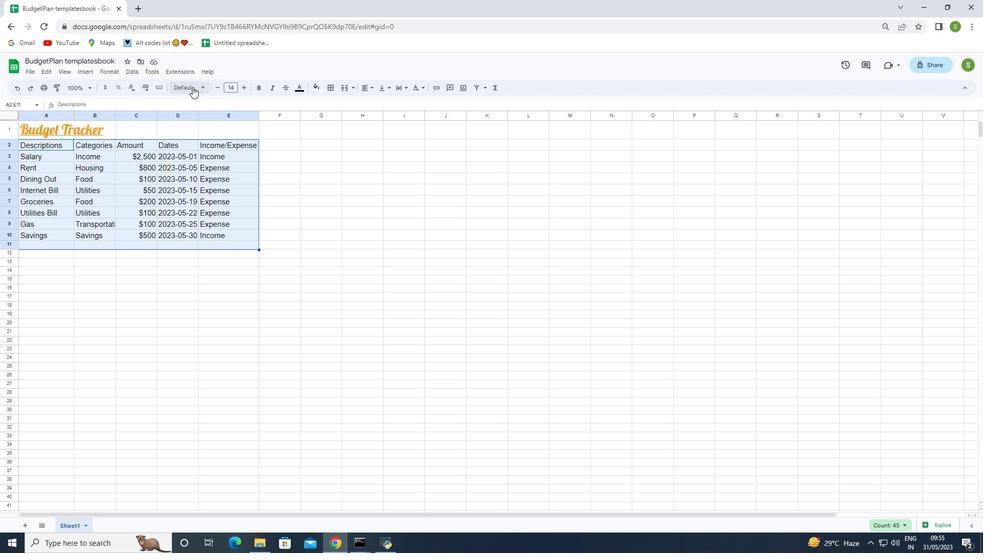 
Action: Mouse moved to (203, 169)
Screenshot: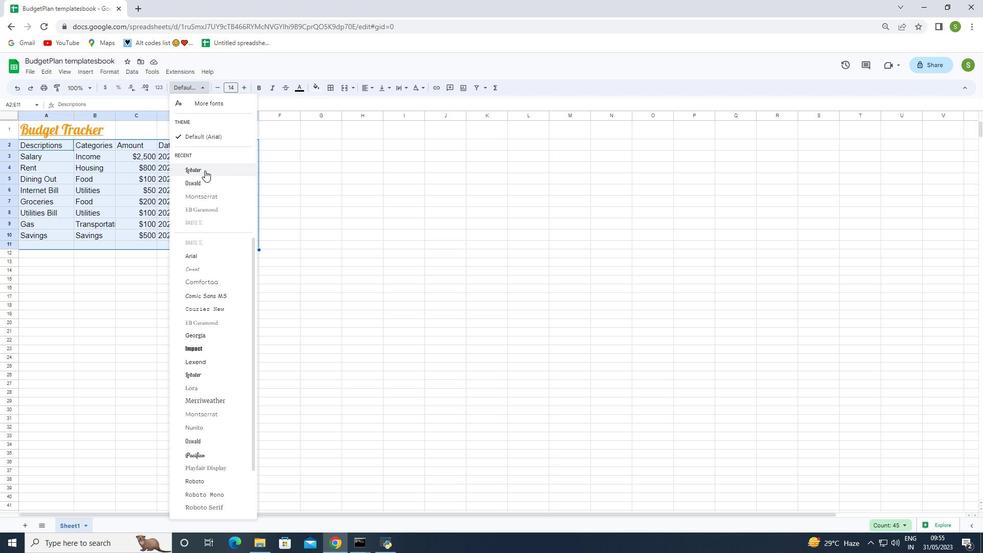 
Action: Mouse pressed left at (203, 169)
Screenshot: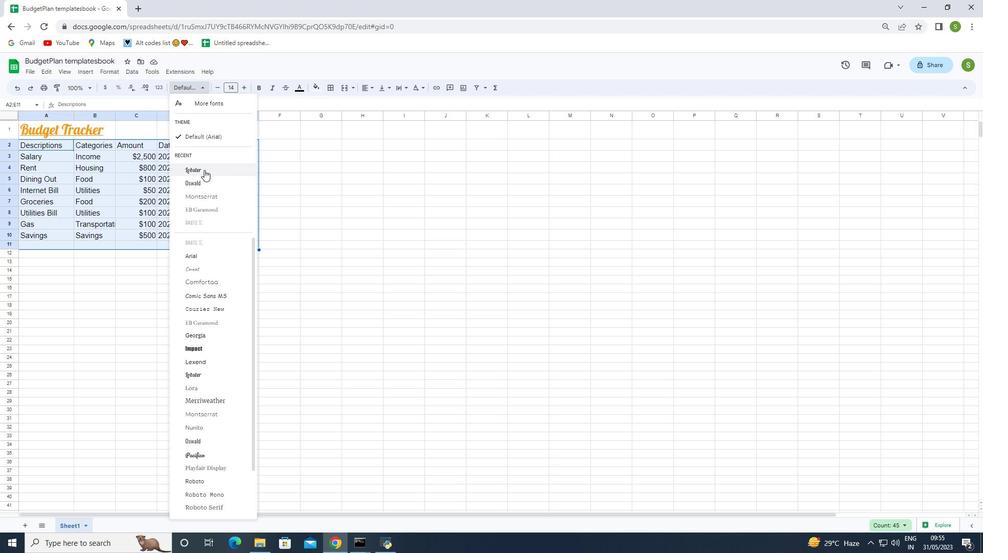 
Action: Mouse moved to (243, 89)
Screenshot: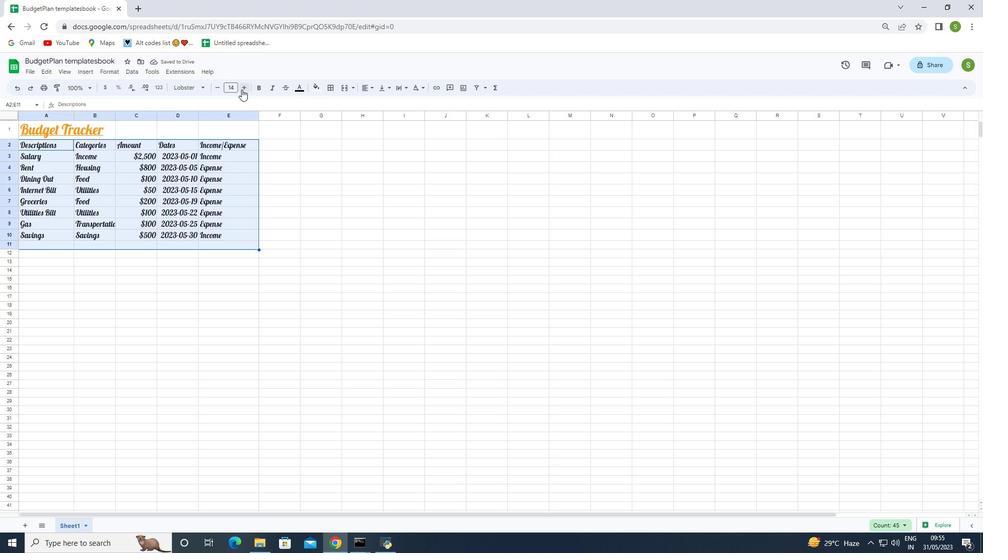 
Action: Mouse pressed left at (243, 89)
Screenshot: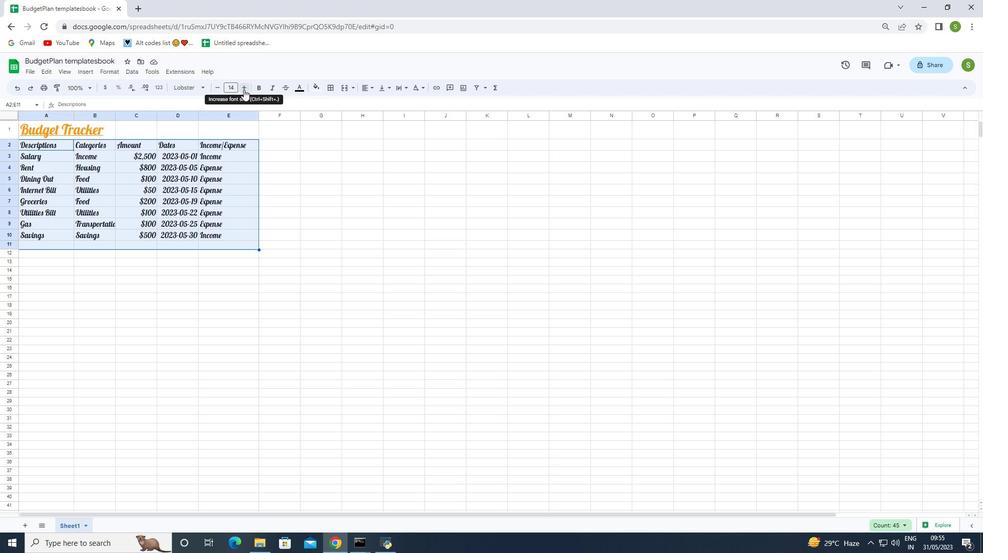 
Action: Mouse pressed left at (243, 89)
Screenshot: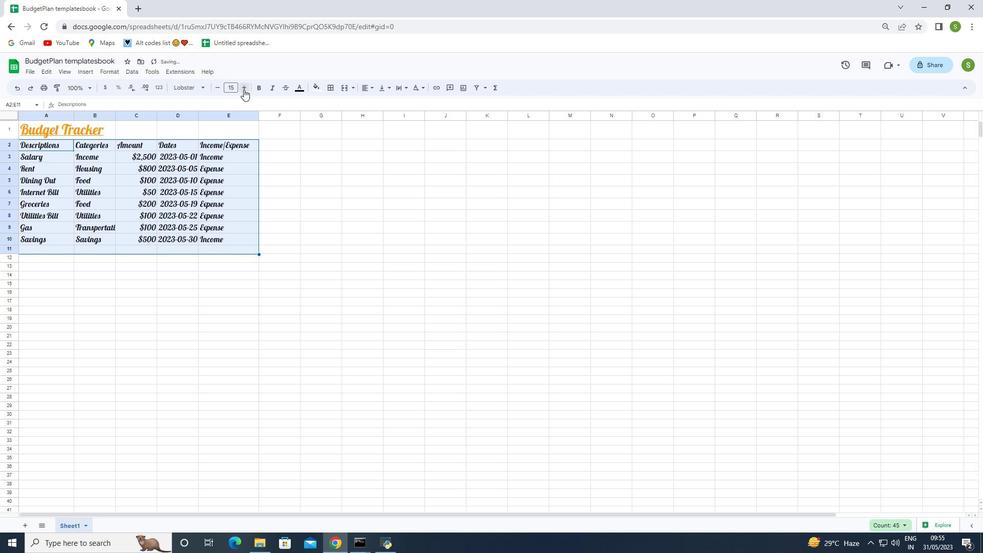 
Action: Mouse pressed left at (243, 89)
Screenshot: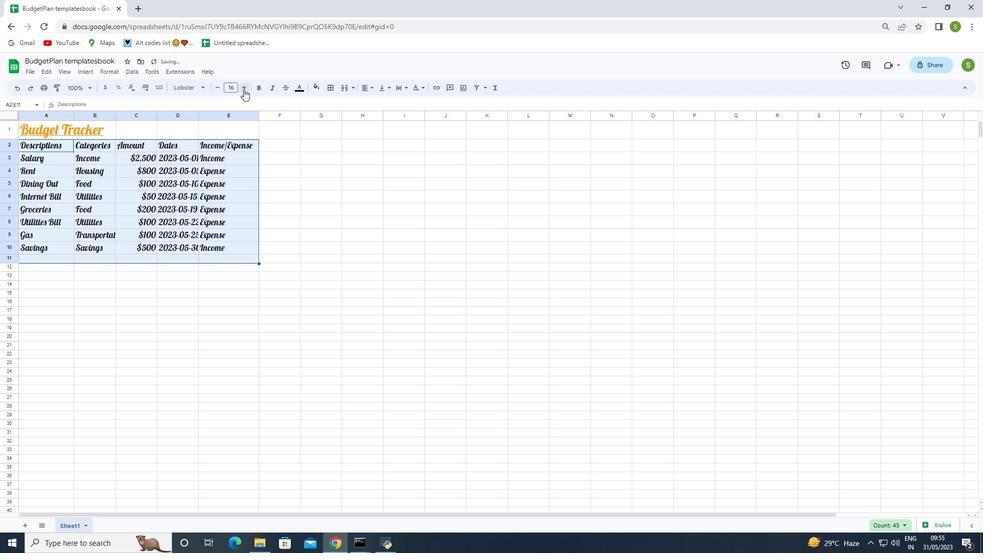 
Action: Mouse pressed left at (243, 89)
Screenshot: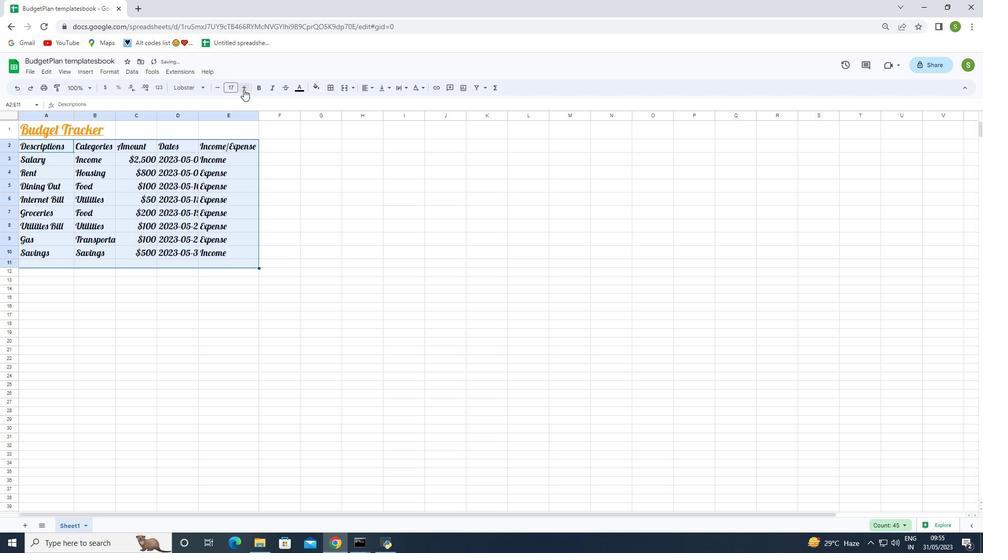 
Action: Mouse moved to (285, 374)
Screenshot: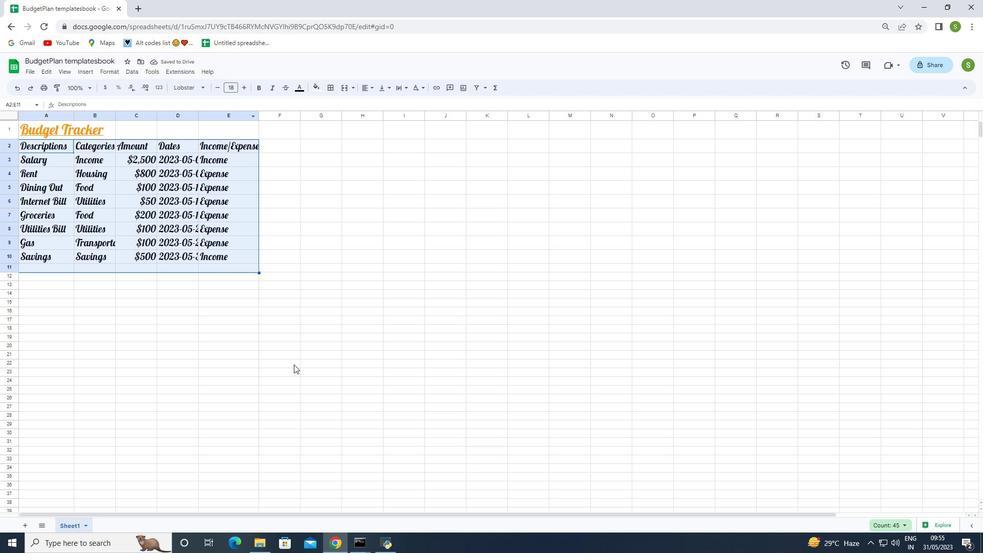 
Action: Mouse pressed left at (285, 374)
Screenshot: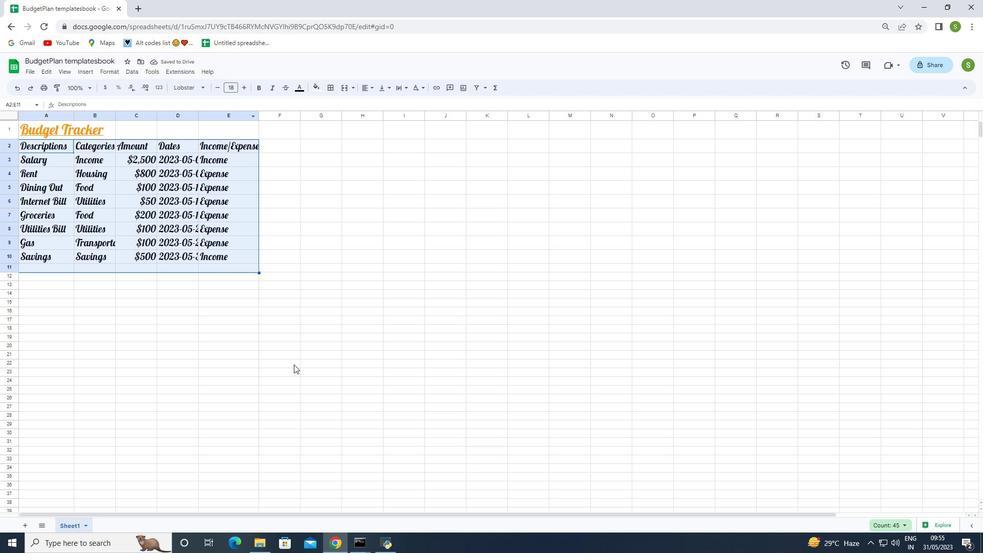 
Action: Mouse moved to (63, 135)
Screenshot: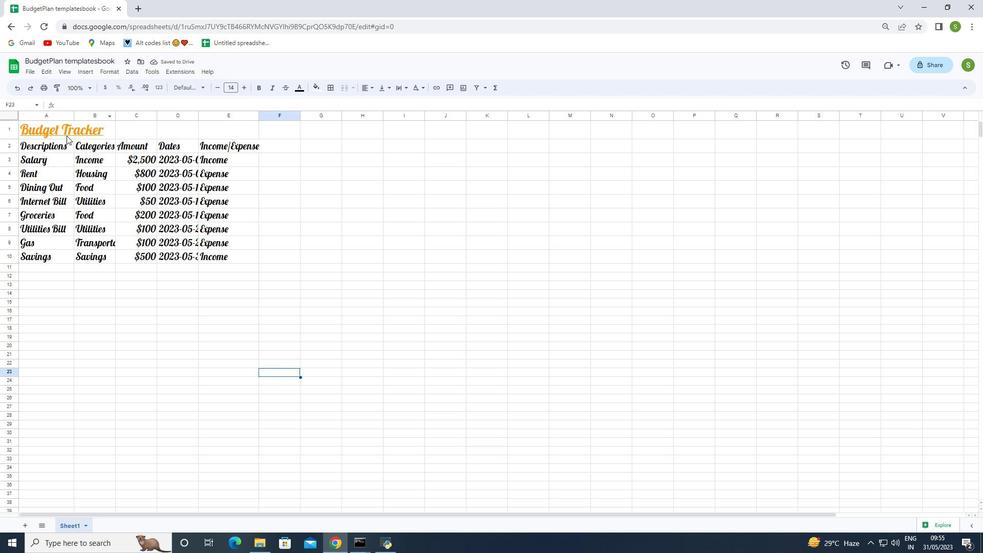
Action: Mouse pressed left at (63, 135)
Screenshot: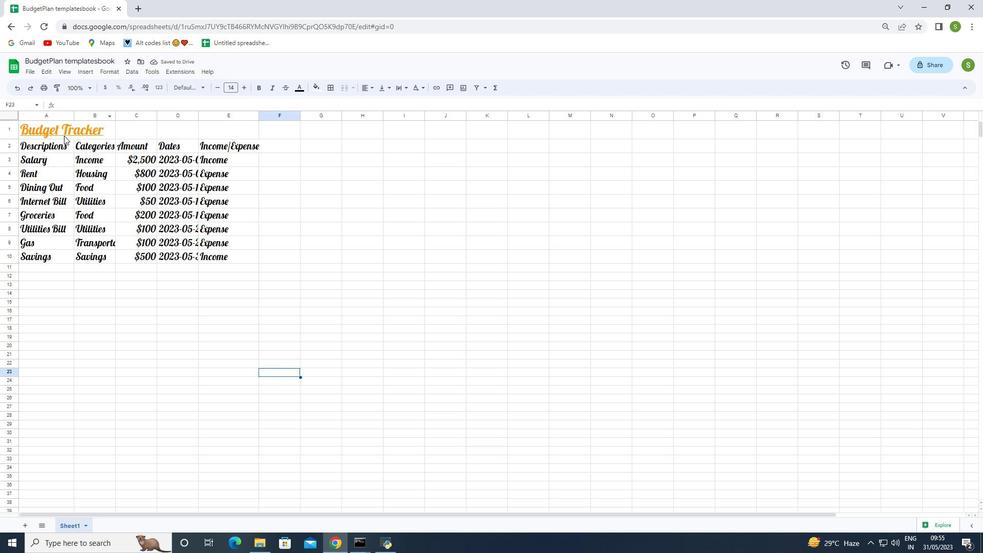 
Action: Mouse moved to (360, 87)
Screenshot: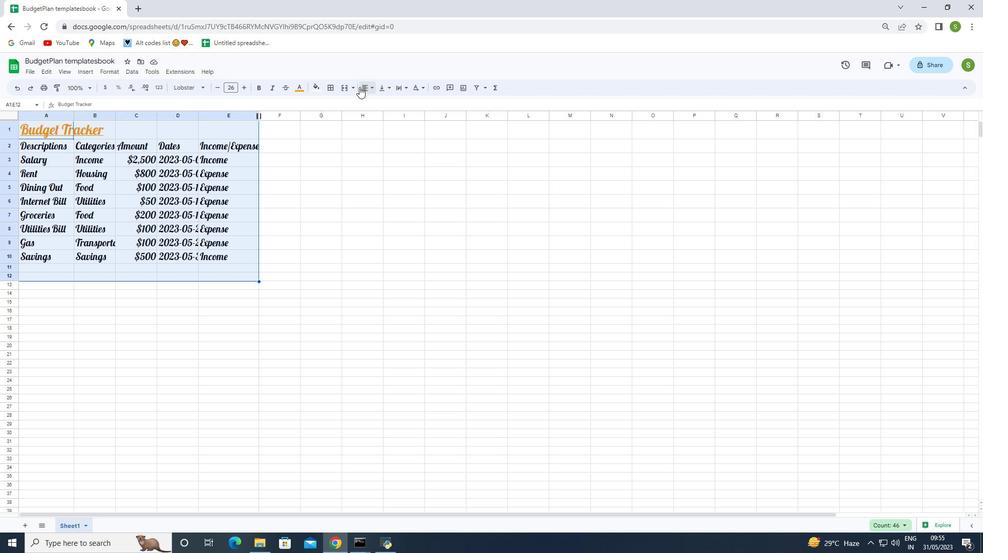 
Action: Mouse pressed left at (360, 87)
Screenshot: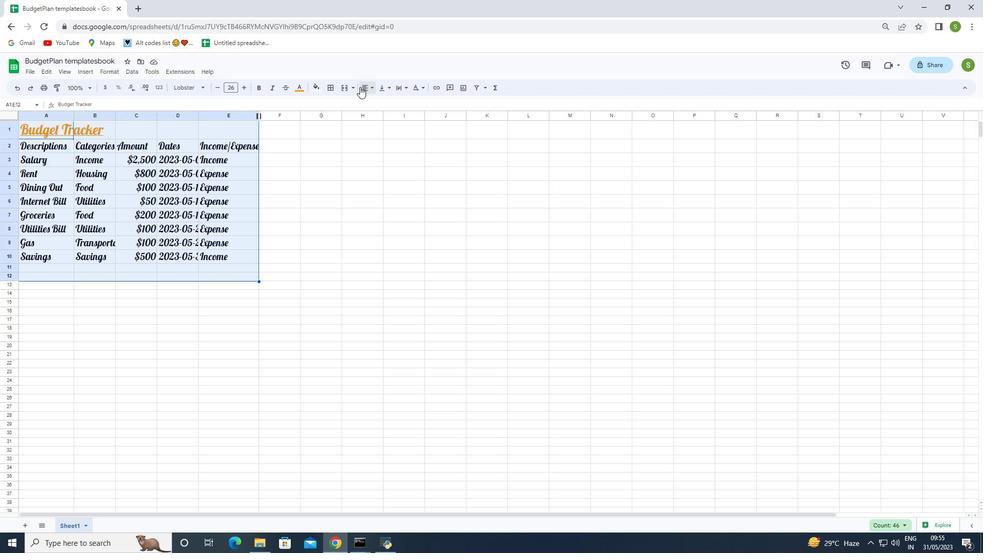 
Action: Mouse moved to (392, 105)
Screenshot: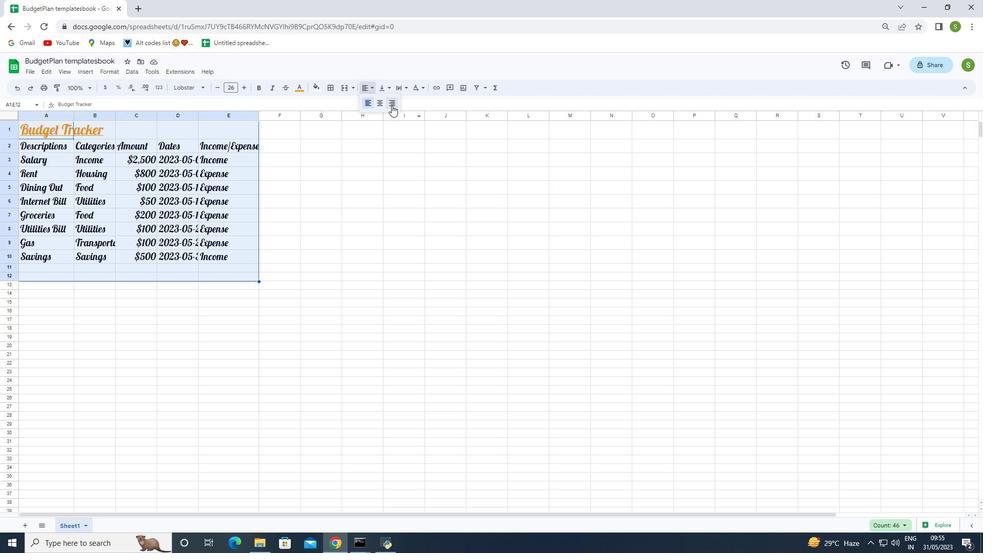 
Action: Mouse pressed left at (392, 105)
Screenshot: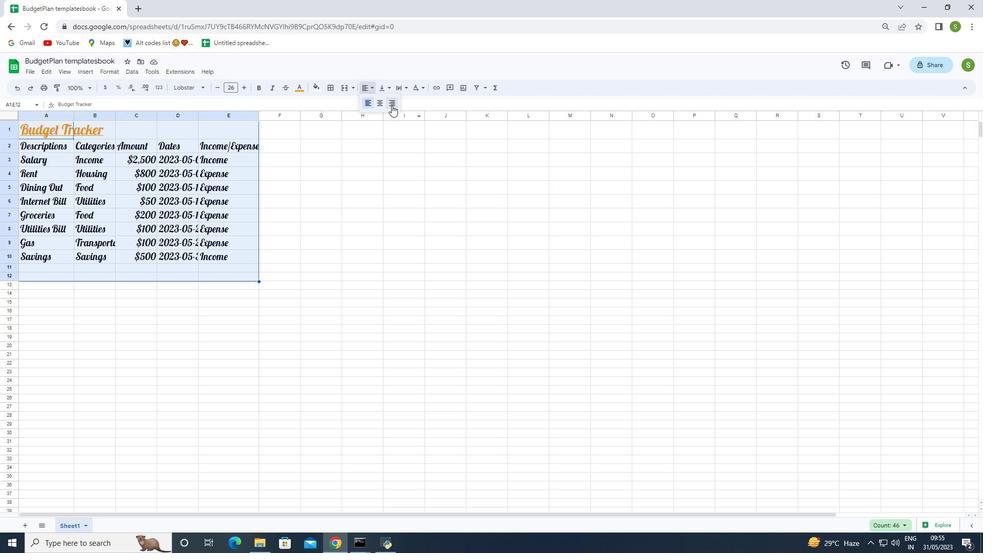 
Action: Mouse moved to (195, 281)
Screenshot: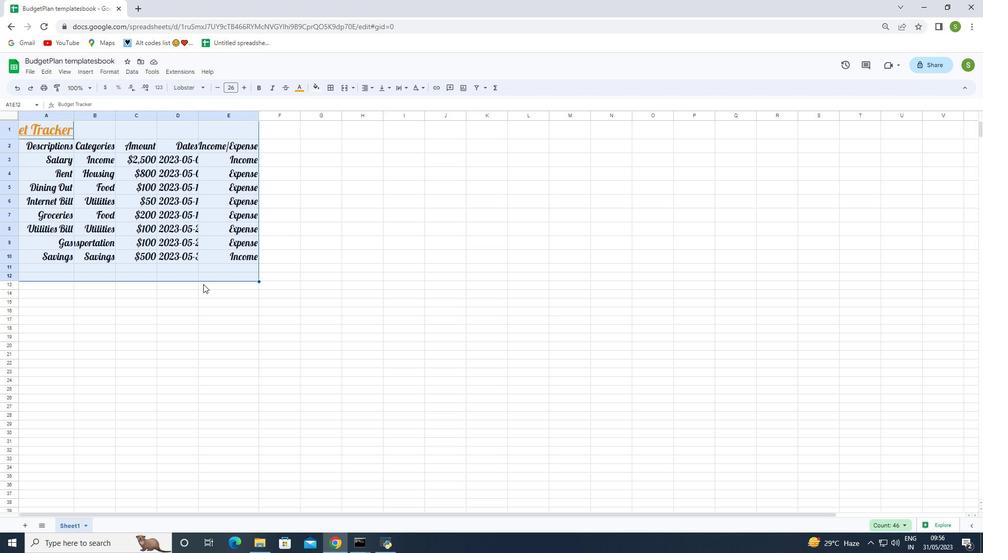
Action: Mouse pressed left at (195, 281)
Screenshot: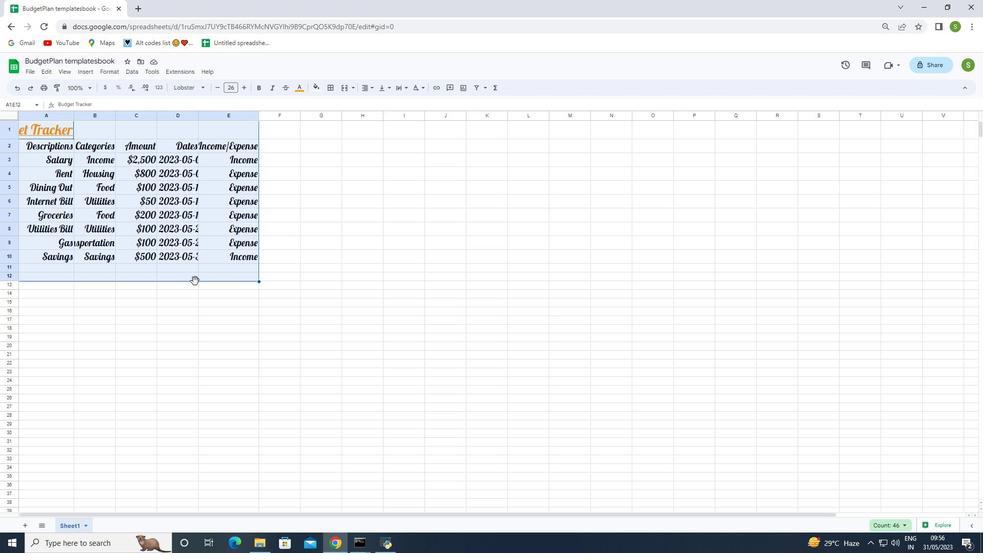 
Action: Mouse moved to (34, 57)
Screenshot: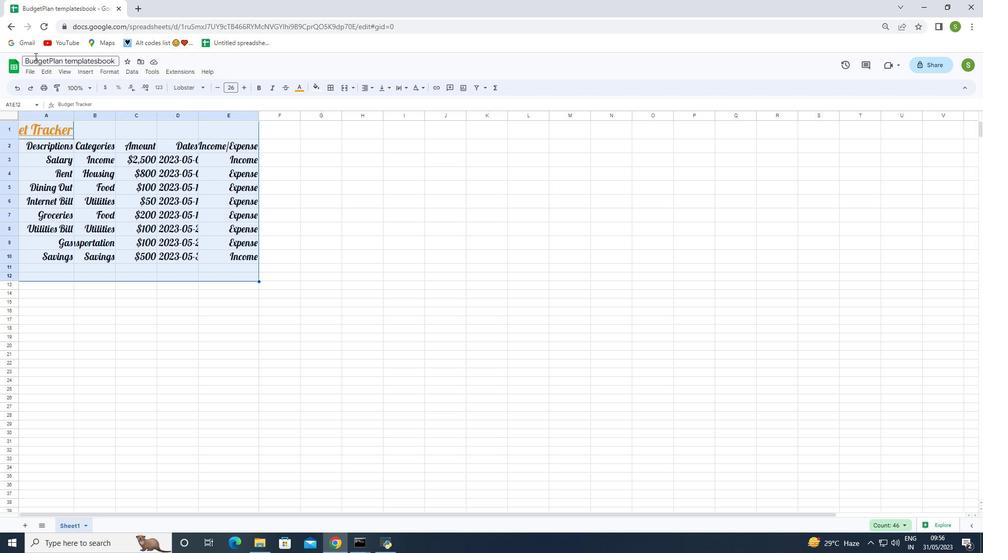 
Action: Mouse pressed left at (34, 57)
Screenshot: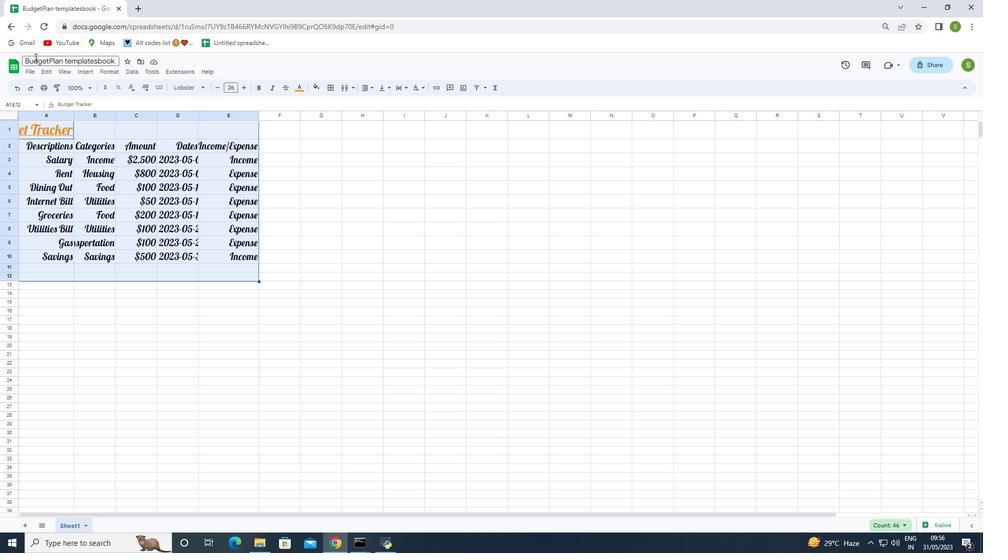 
Action: Mouse moved to (35, 71)
Screenshot: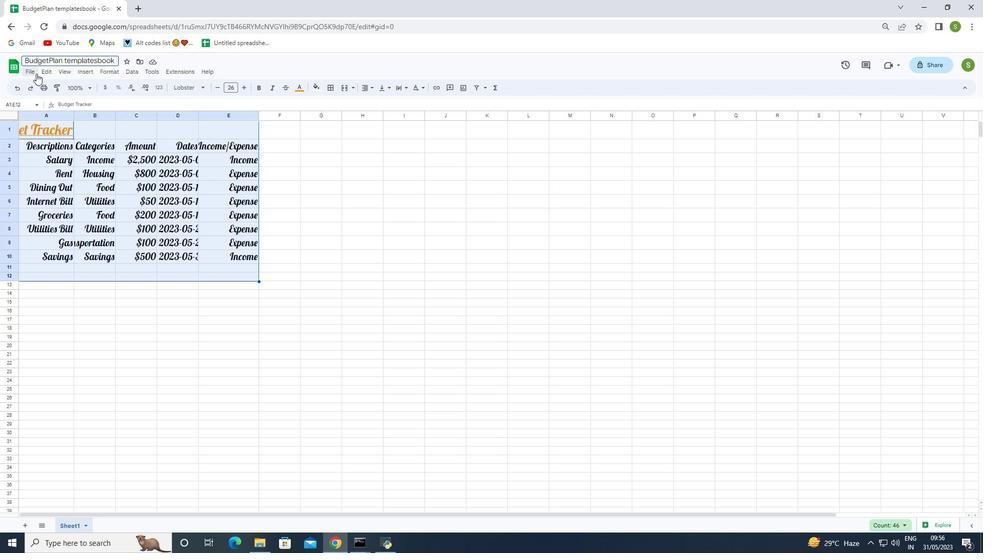 
Action: Mouse pressed left at (35, 71)
Screenshot: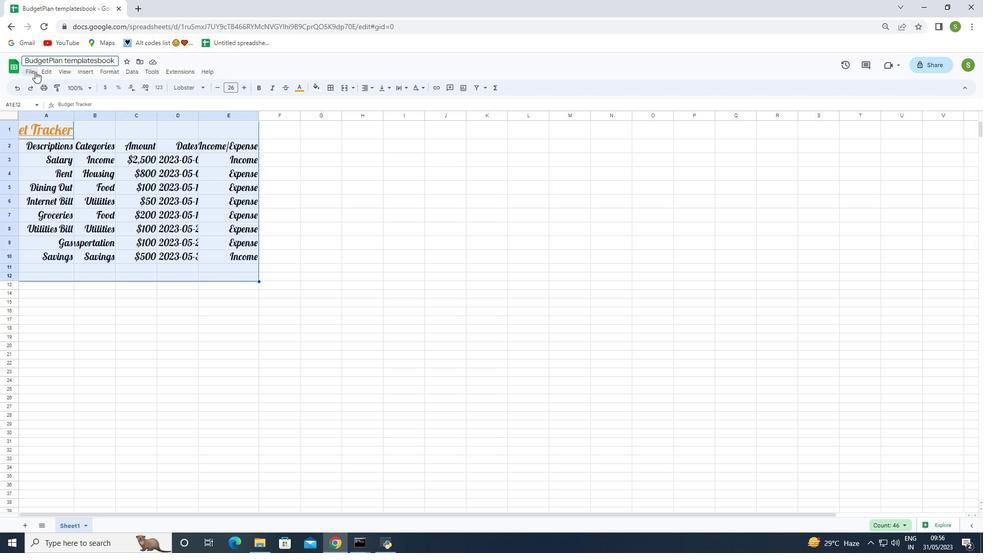
Action: Mouse moved to (60, 190)
Screenshot: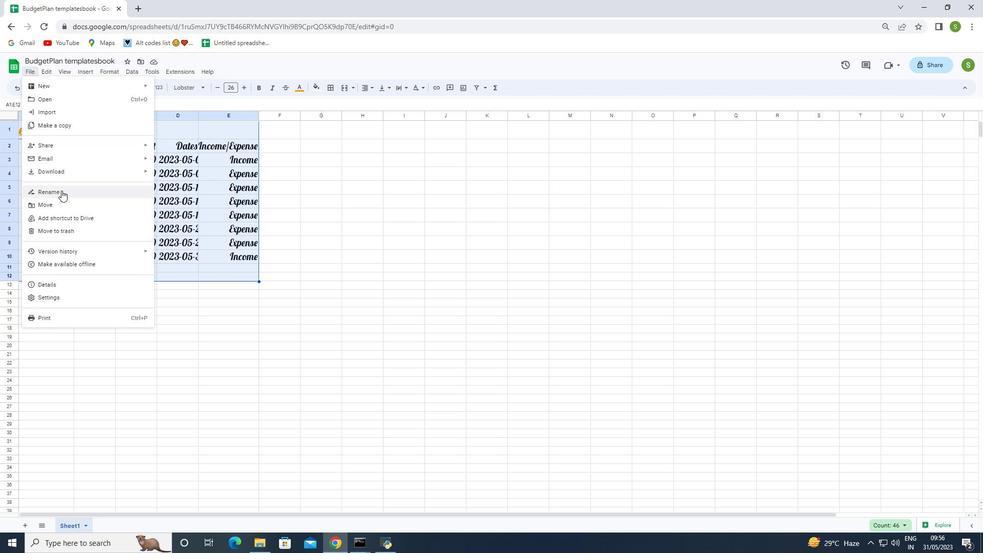 
Action: Mouse pressed left at (60, 190)
Screenshot: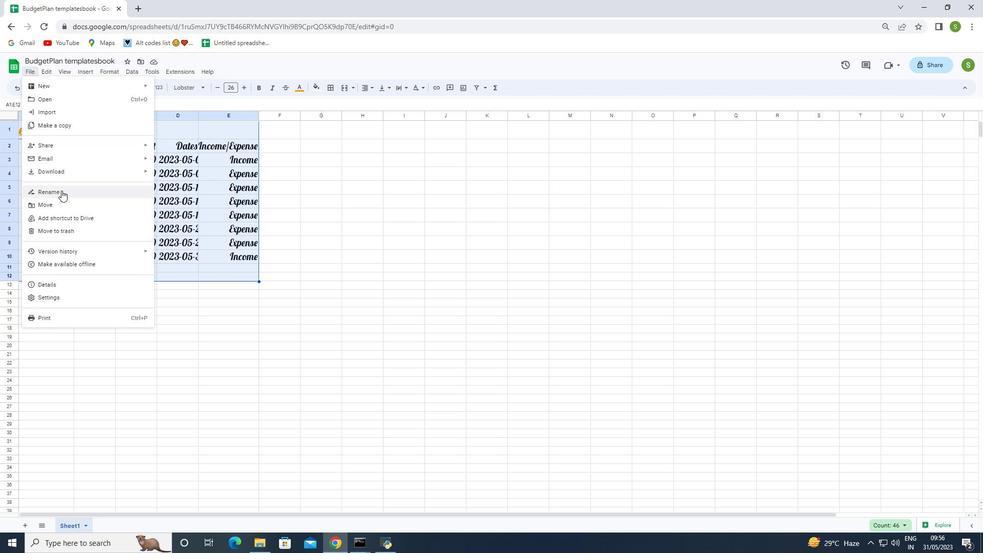 
Action: Mouse moved to (262, 346)
Screenshot: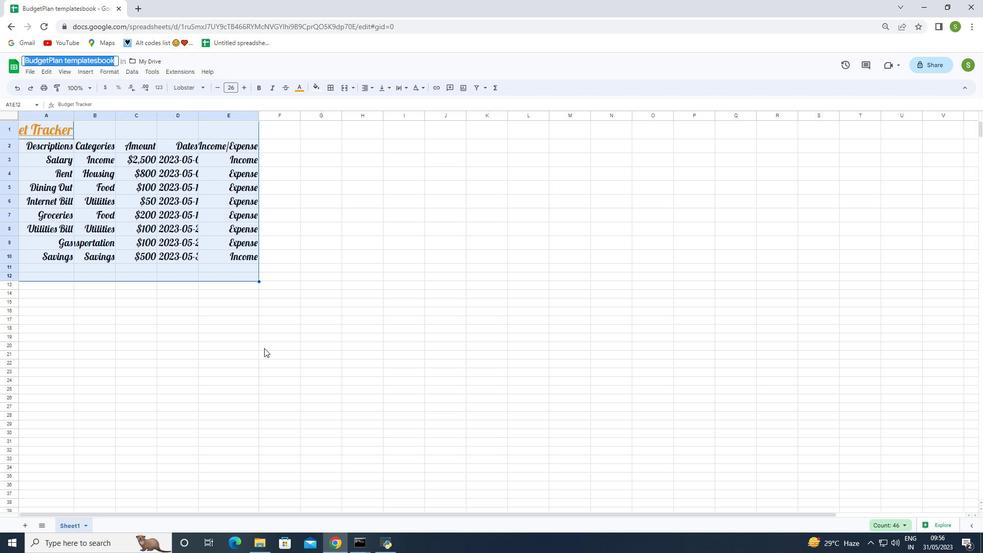 
Action: Mouse pressed left at (262, 346)
Screenshot: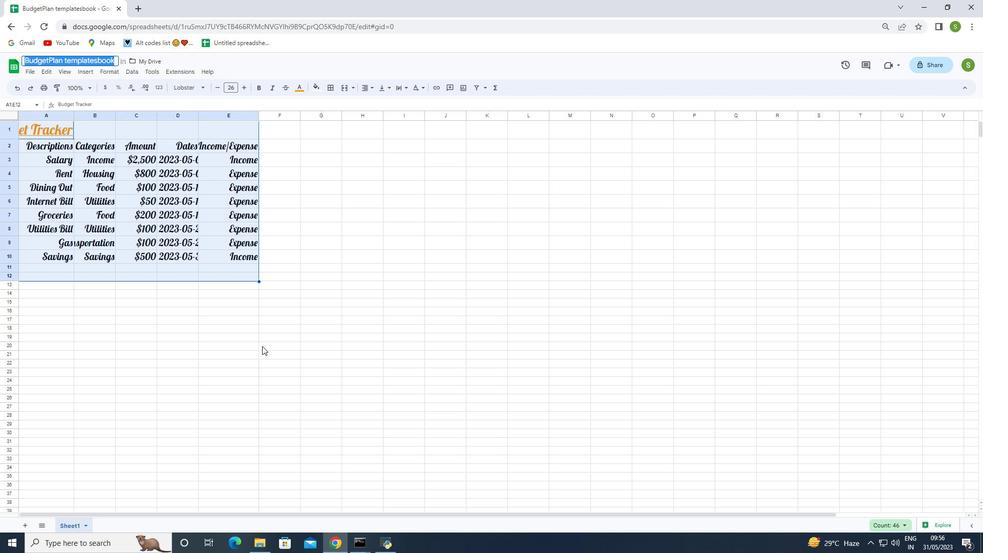 
Action: Mouse moved to (31, 68)
Screenshot: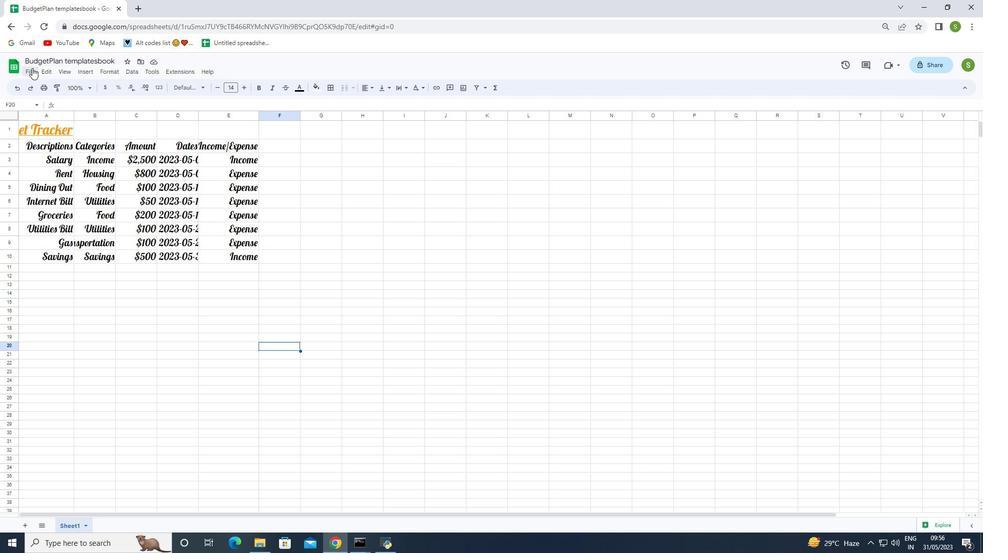 
Action: Mouse pressed left at (31, 68)
Screenshot: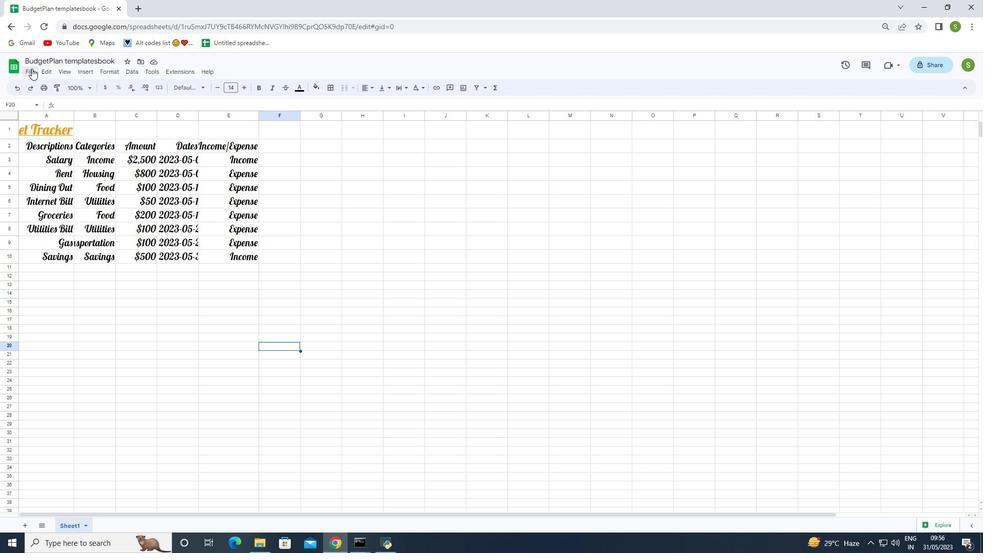 
Action: Mouse moved to (47, 193)
Screenshot: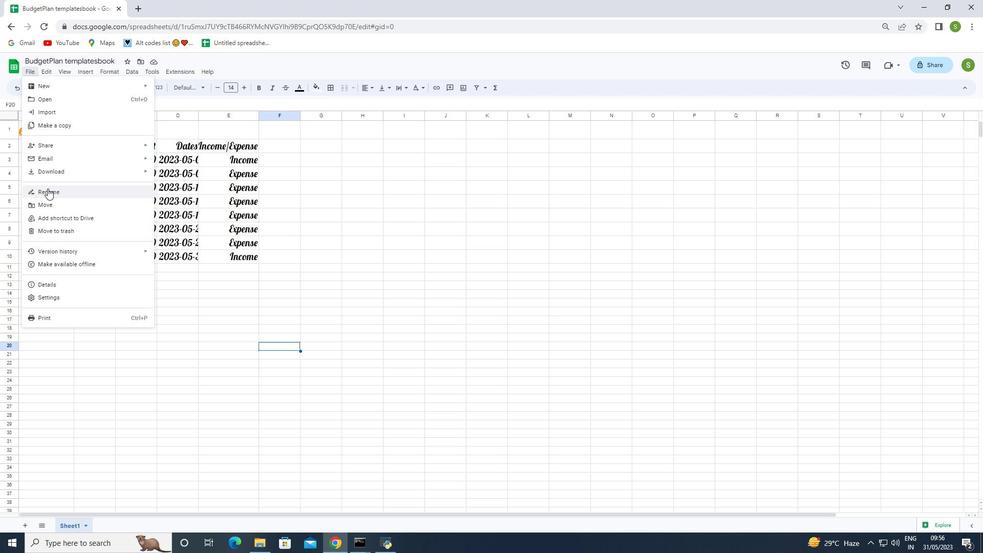 
Action: Mouse pressed left at (47, 193)
Screenshot: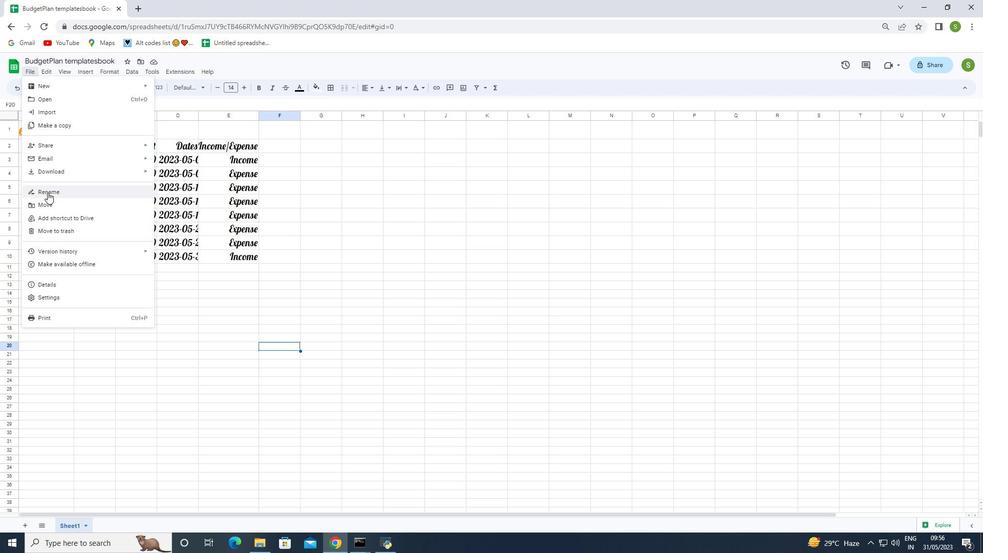 
Action: Mouse moved to (46, 193)
Screenshot: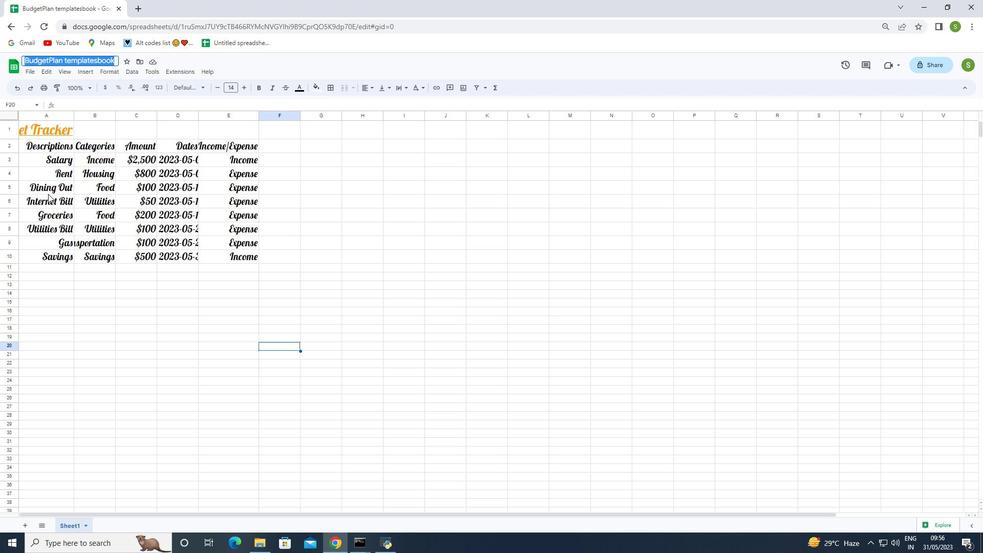 
Action: Key pressed <Key.backspace><Key.shift>Budget<Key.shift>Plan<Key.space>temolatesbook<Key.enter>
Screenshot: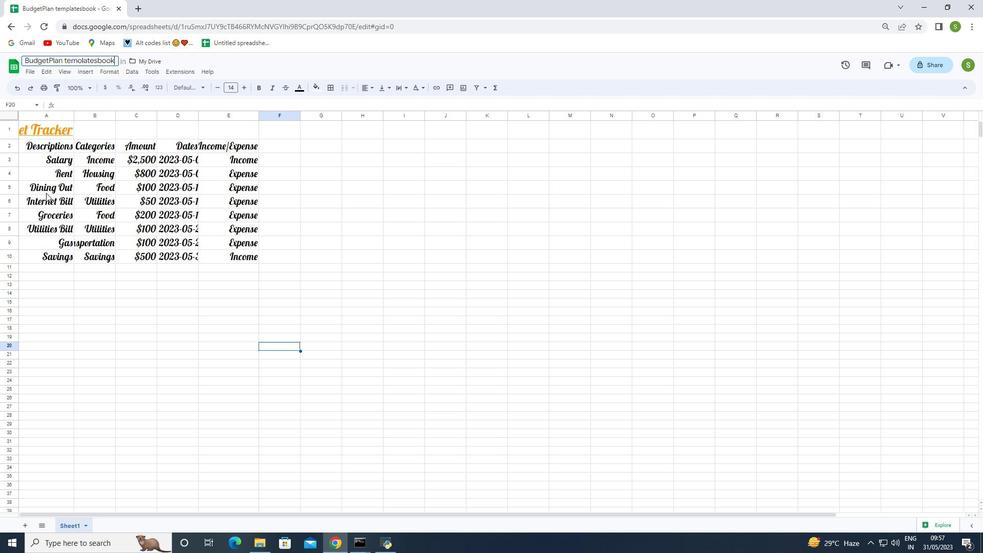 
Action: Mouse moved to (197, 286)
Screenshot: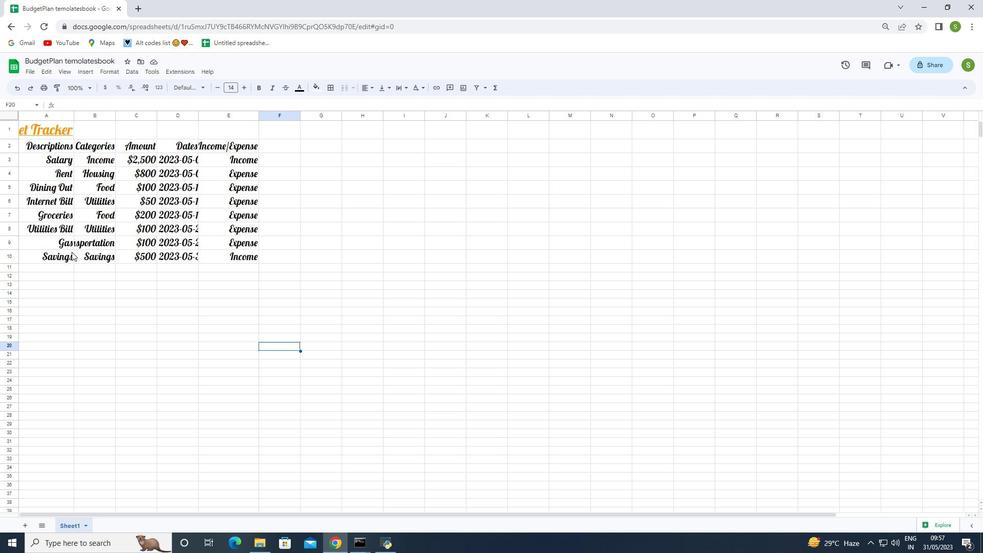
